 Task: In the sheet Budget Analysis ToolFont size of heading  18 Font style of dataoswald 'Font size of data '9 Alignment of headline & dataAlign center.   Fill color in heading, Red Font color of dataIn the sheet  Attendance Log Templatebook
Action: Mouse moved to (101, 573)
Screenshot: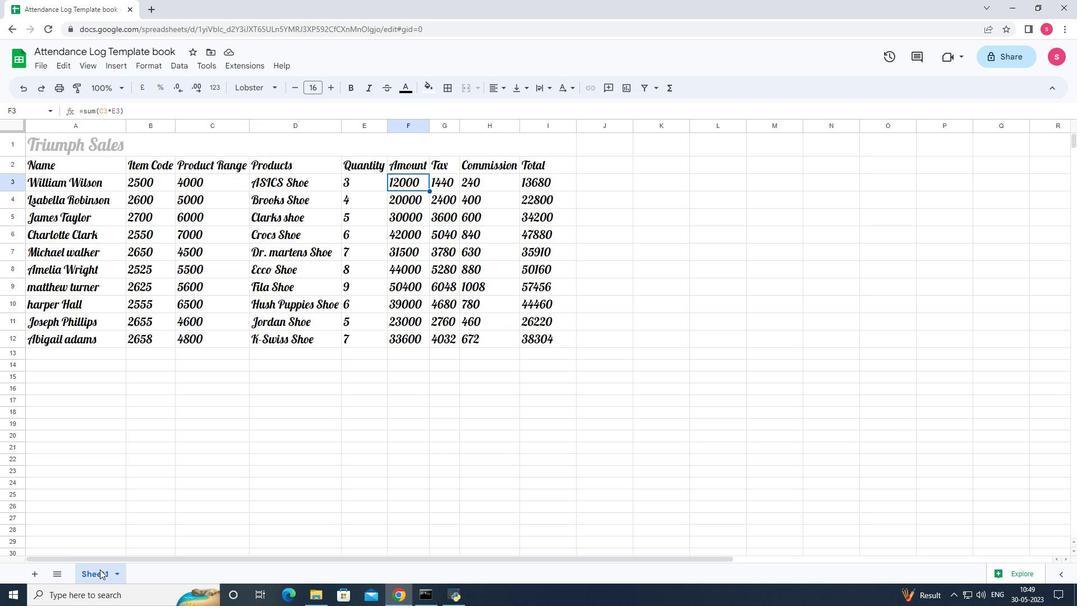 
Action: Mouse pressed left at (101, 573)
Screenshot: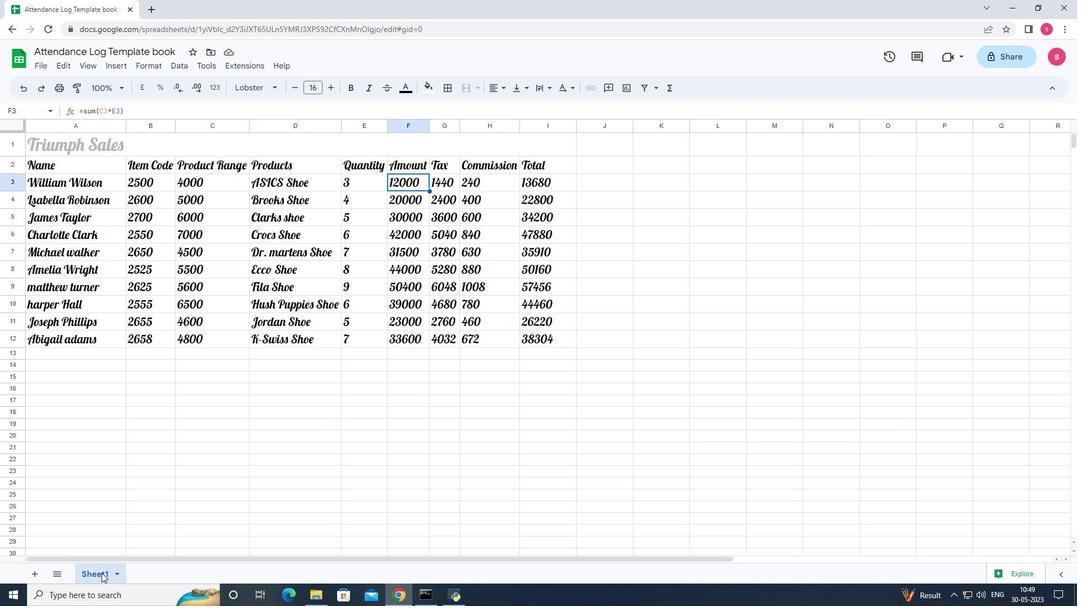 
Action: Mouse pressed left at (101, 573)
Screenshot: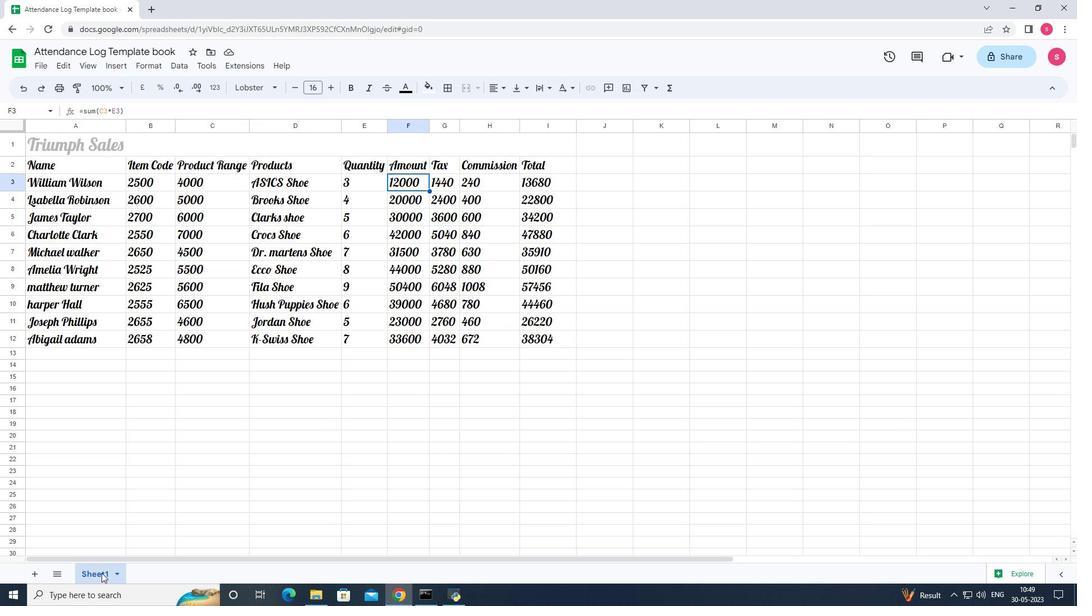 
Action: Key pressed <Key.shift>Budget<Key.space><Key.shift>Analysis<Key.space><Key.shift><Key.shift><Key.shift><Key.shift><Key.shift><Key.shift><Key.shift>Tool<Key.enter>
Screenshot: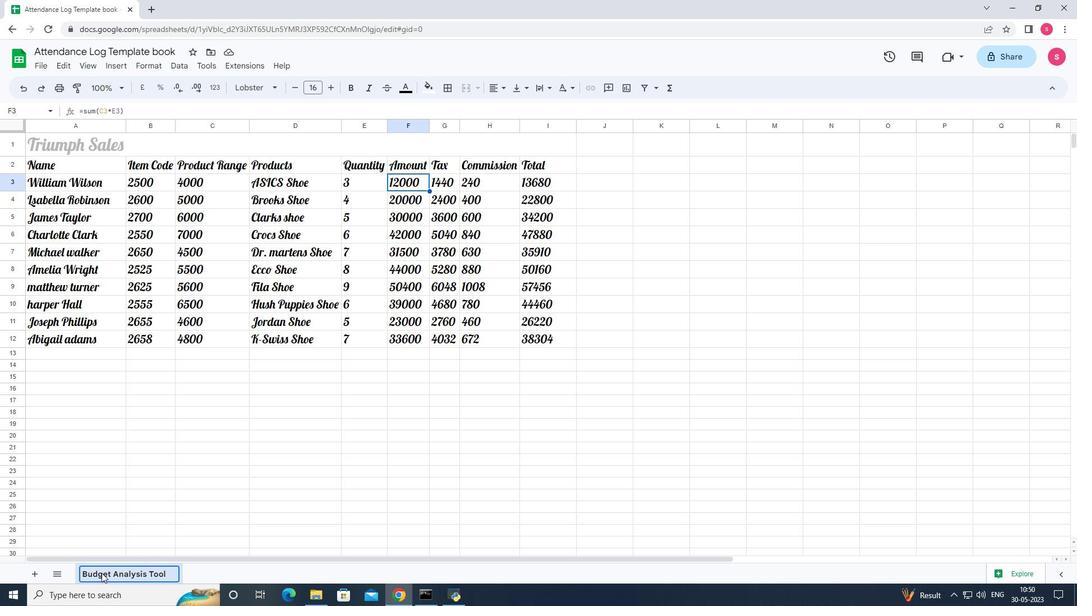 
Action: Mouse moved to (206, 144)
Screenshot: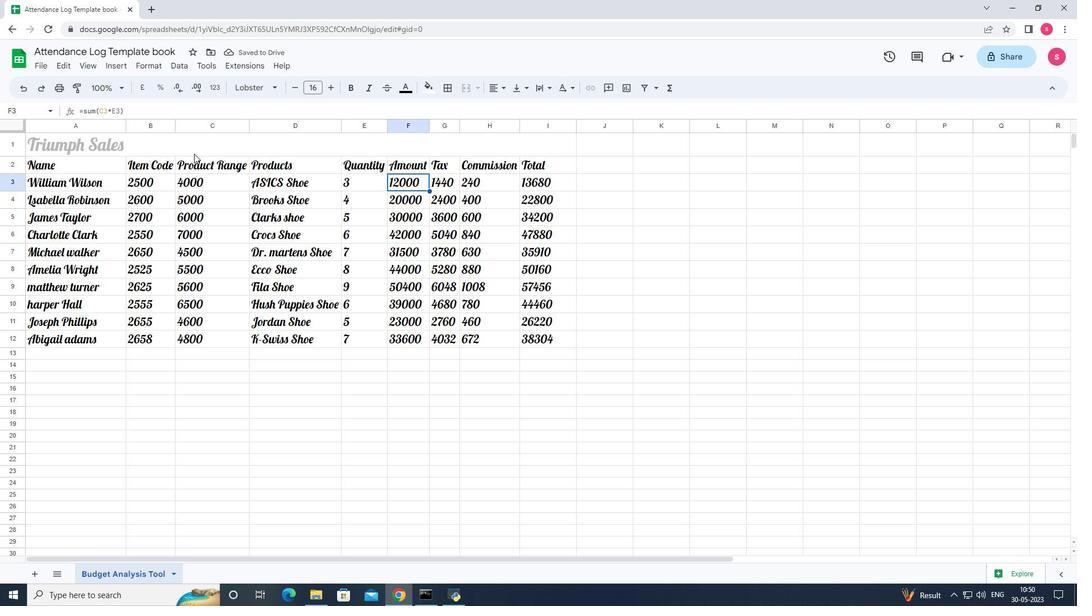 
Action: Mouse pressed left at (206, 144)
Screenshot: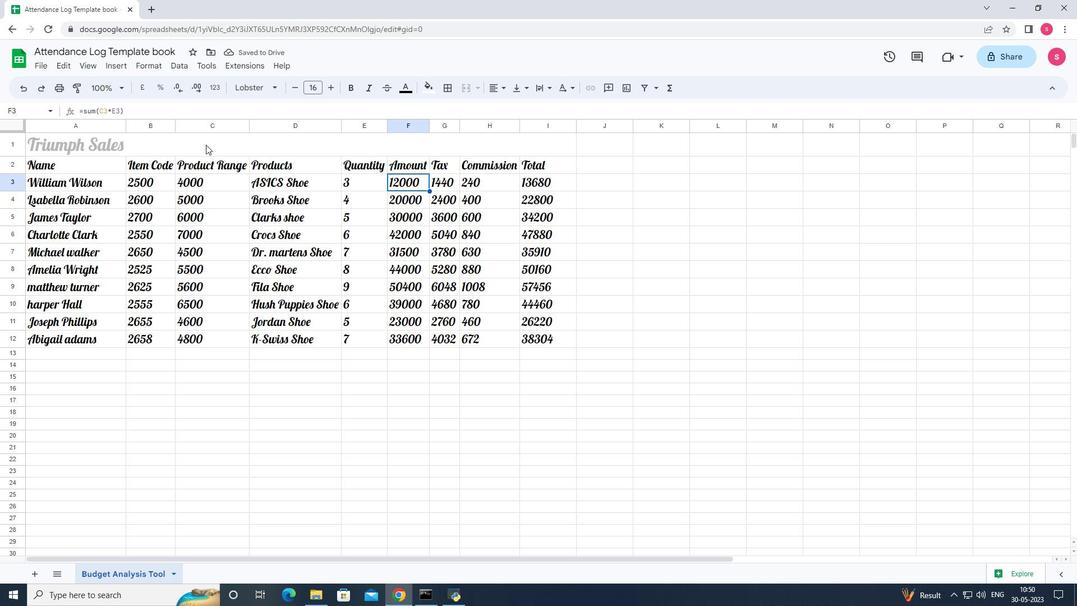 
Action: Mouse moved to (296, 85)
Screenshot: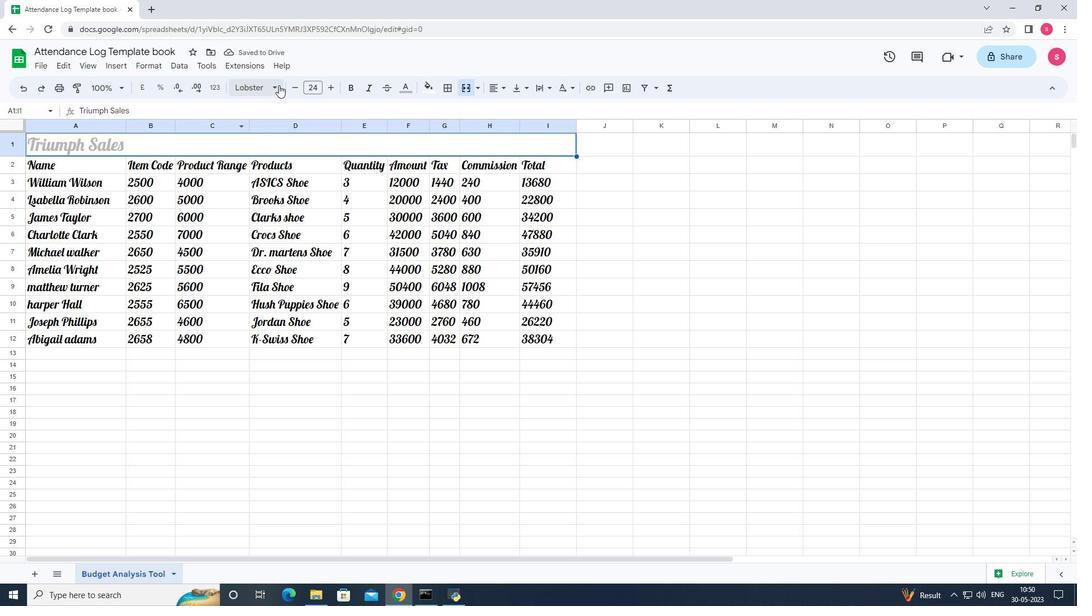 
Action: Mouse pressed left at (296, 85)
Screenshot: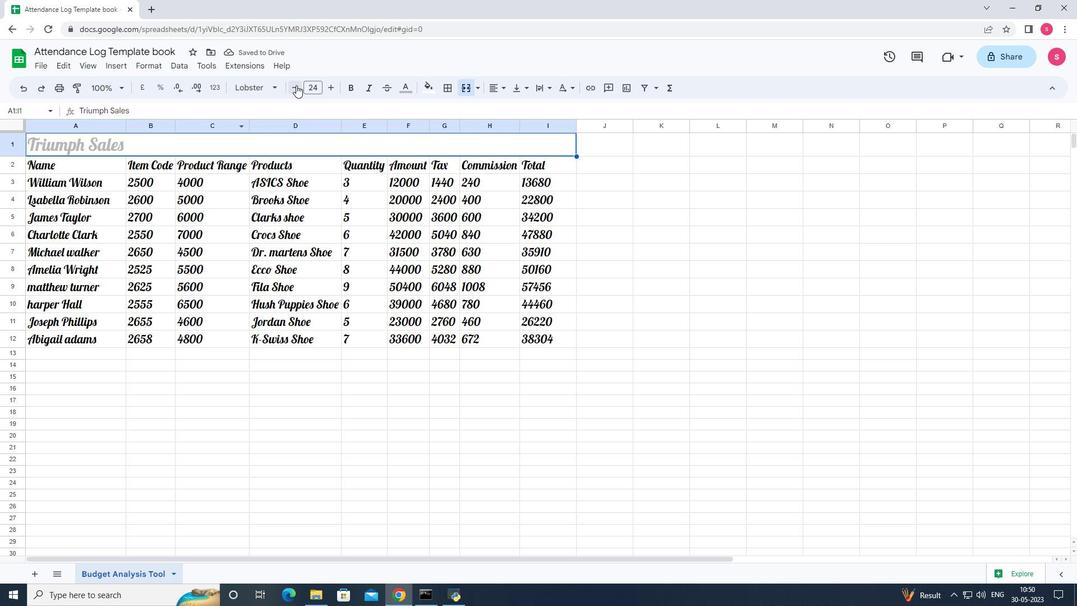 
Action: Mouse pressed left at (296, 85)
Screenshot: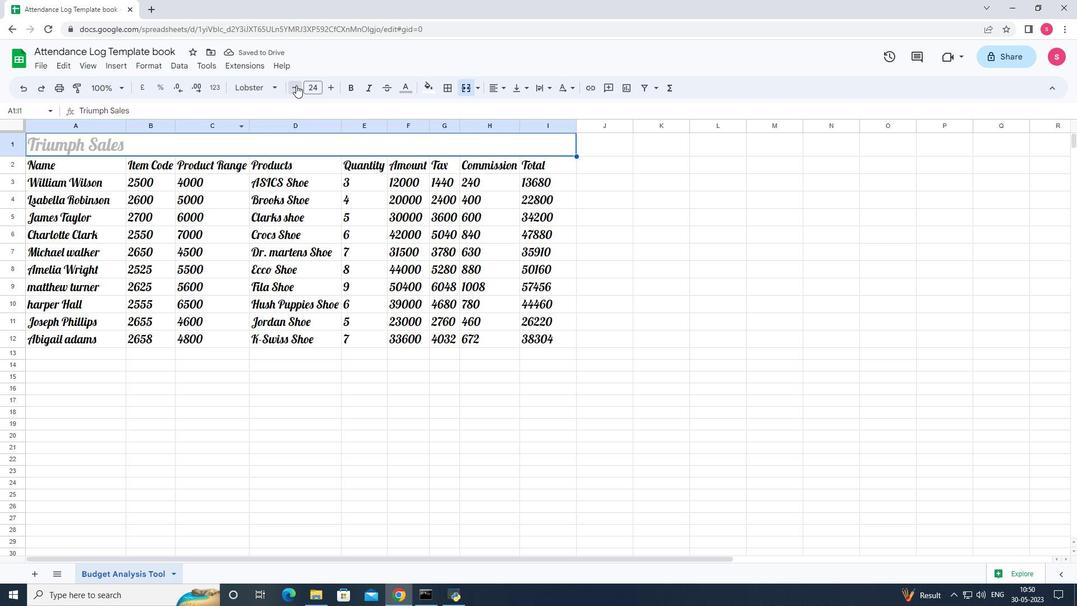
Action: Mouse pressed left at (296, 85)
Screenshot: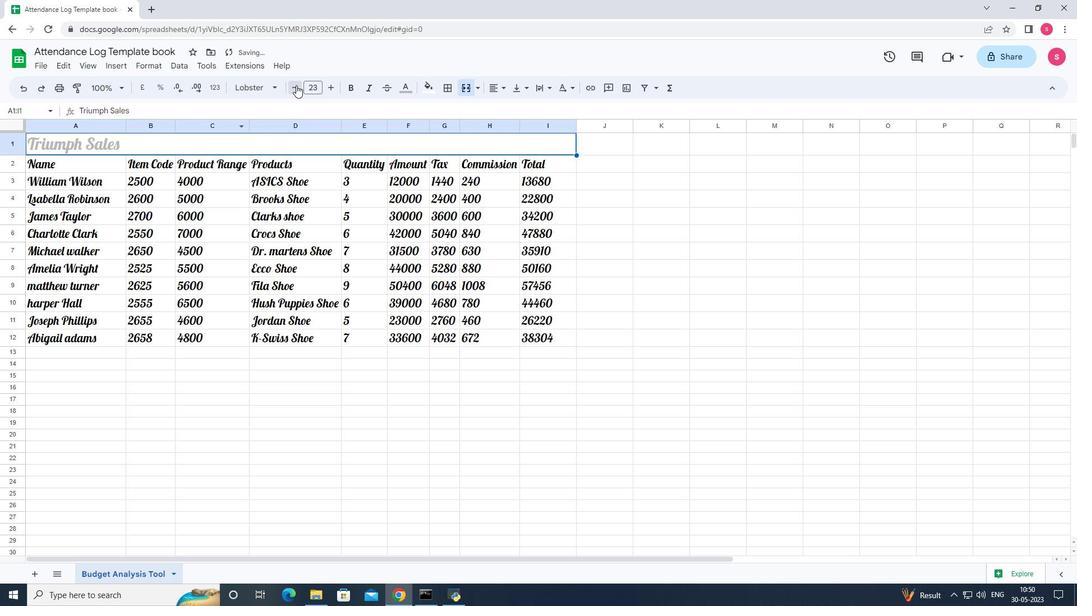 
Action: Mouse pressed left at (296, 85)
Screenshot: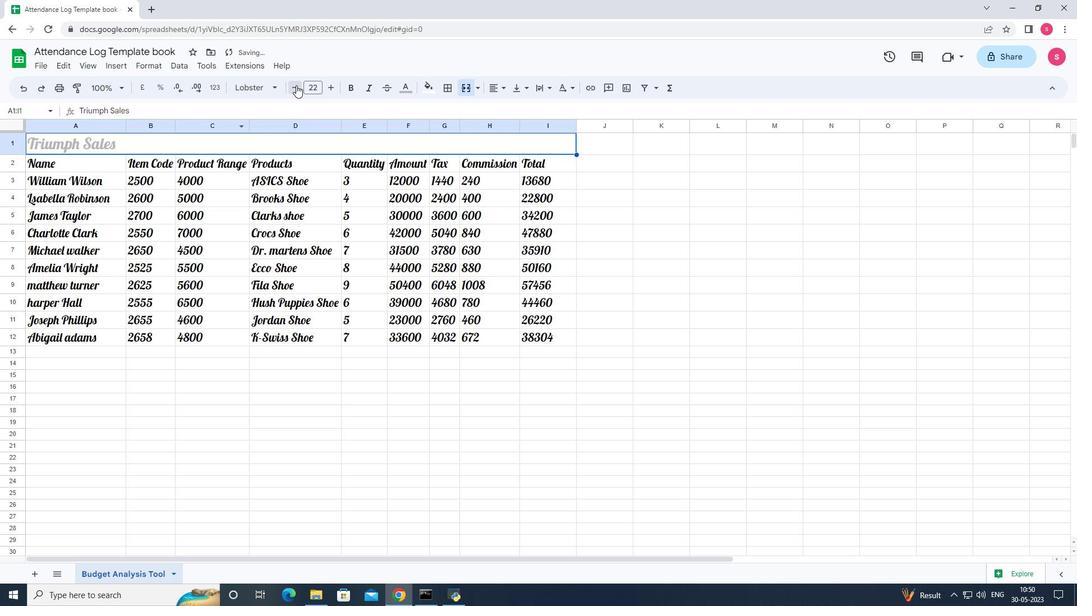 
Action: Mouse pressed left at (296, 85)
Screenshot: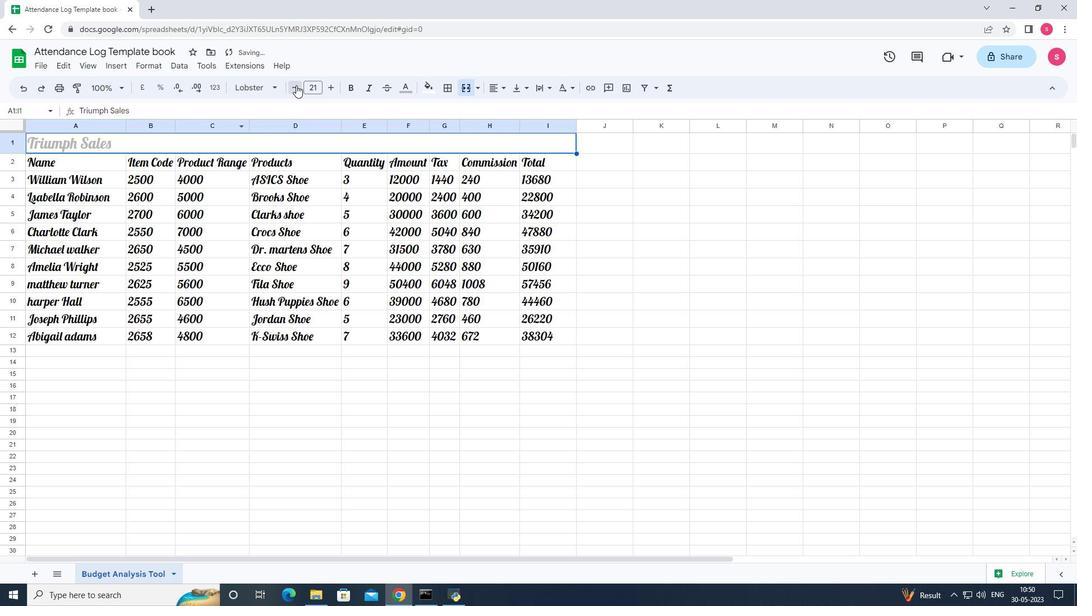 
Action: Mouse pressed left at (296, 85)
Screenshot: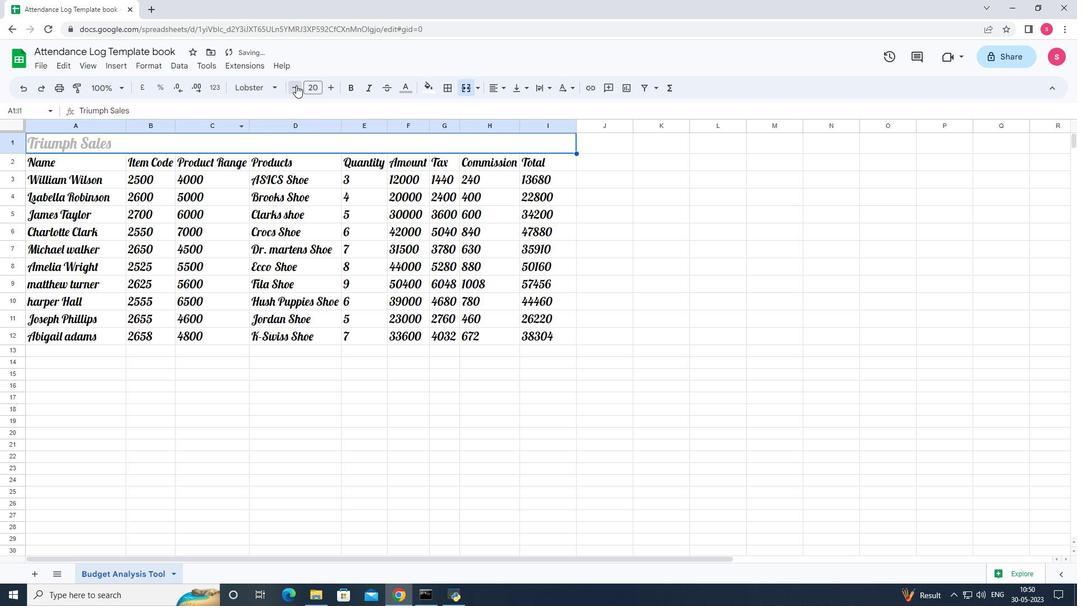 
Action: Mouse moved to (69, 162)
Screenshot: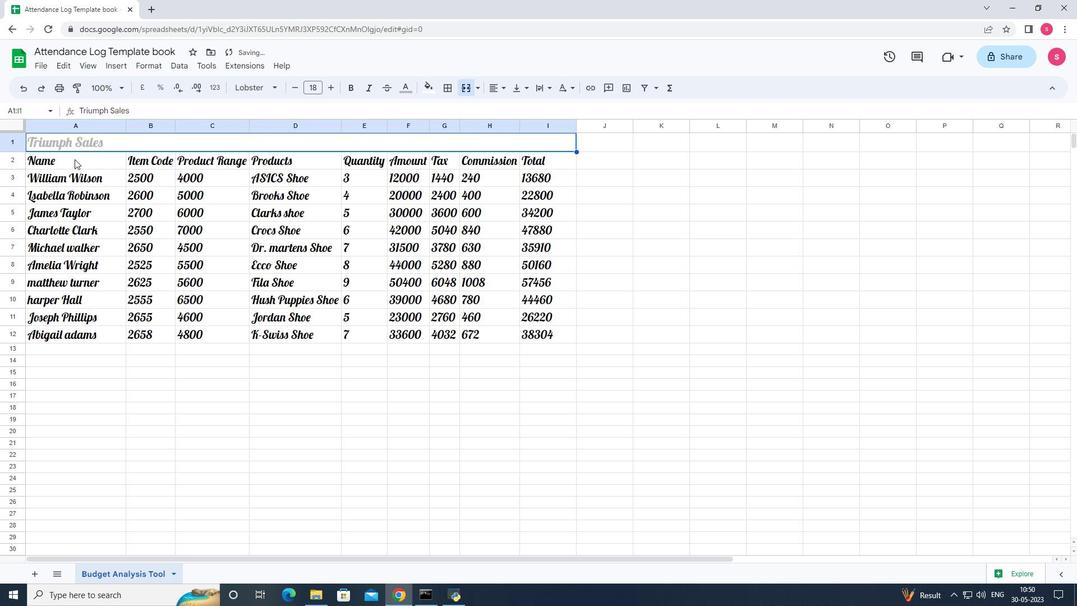 
Action: Mouse pressed left at (69, 162)
Screenshot: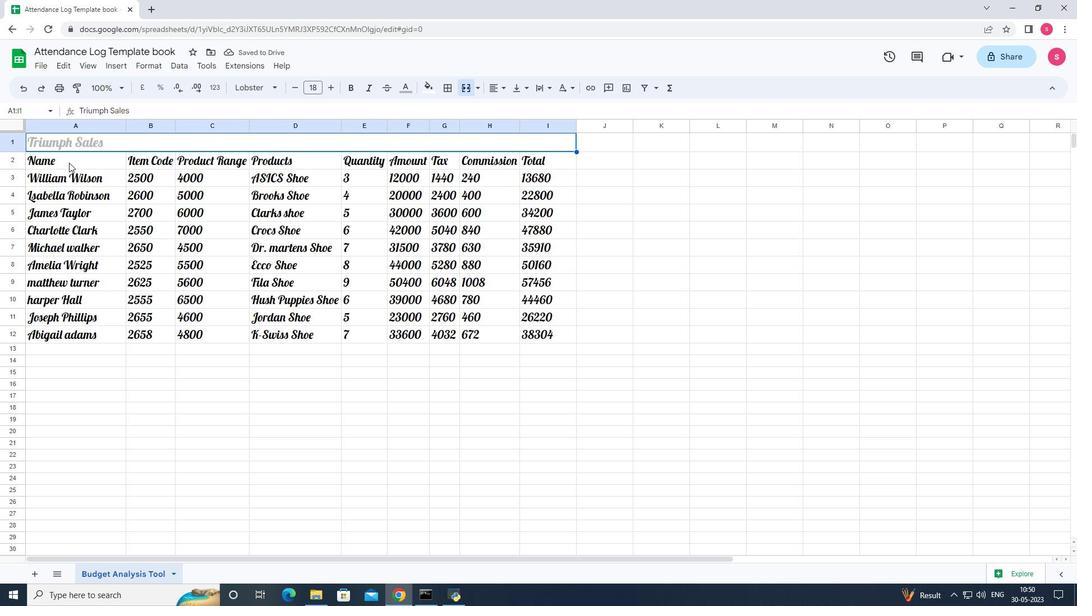 
Action: Mouse moved to (274, 88)
Screenshot: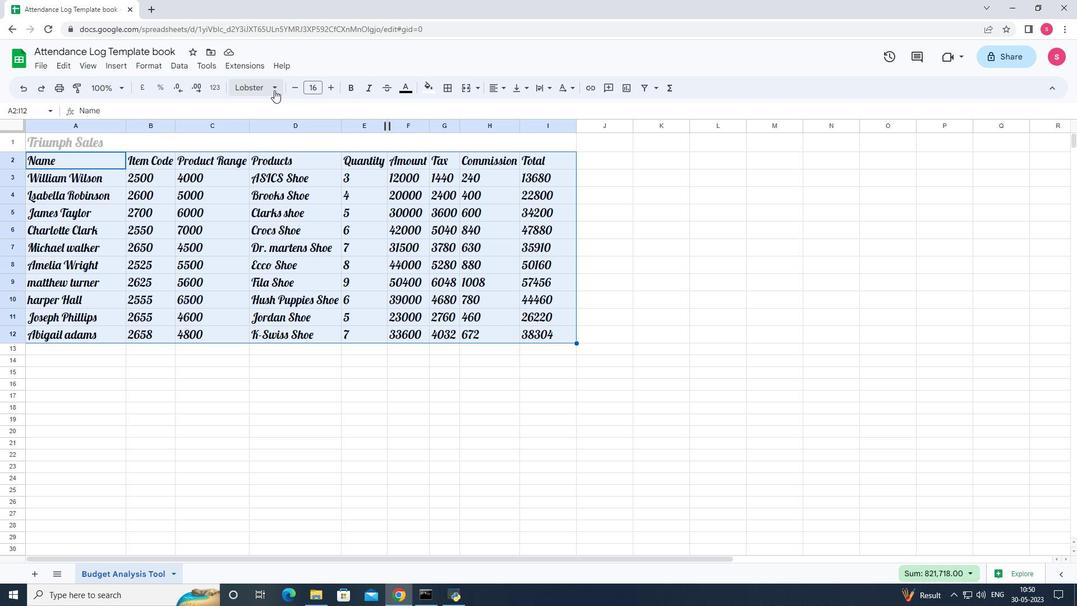 
Action: Mouse pressed left at (274, 88)
Screenshot: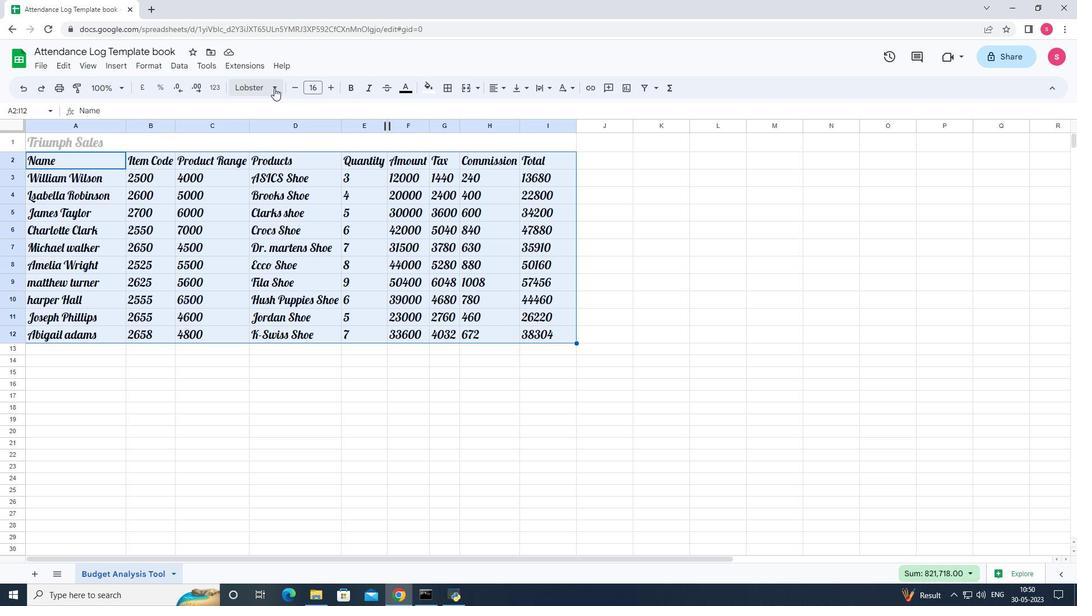 
Action: Mouse moved to (290, 321)
Screenshot: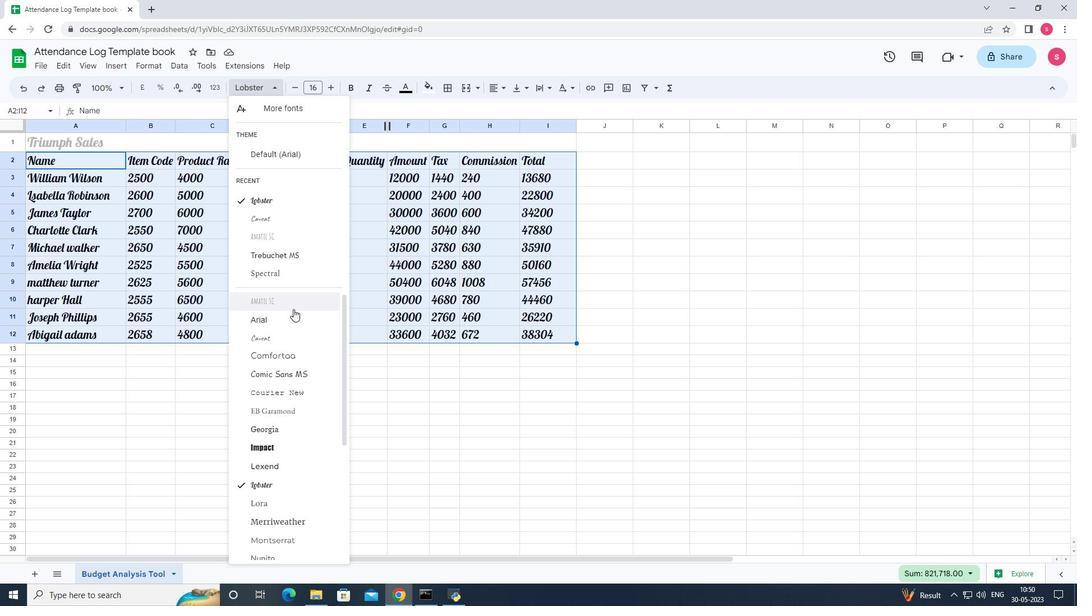 
Action: Mouse scrolled (290, 321) with delta (0, 0)
Screenshot: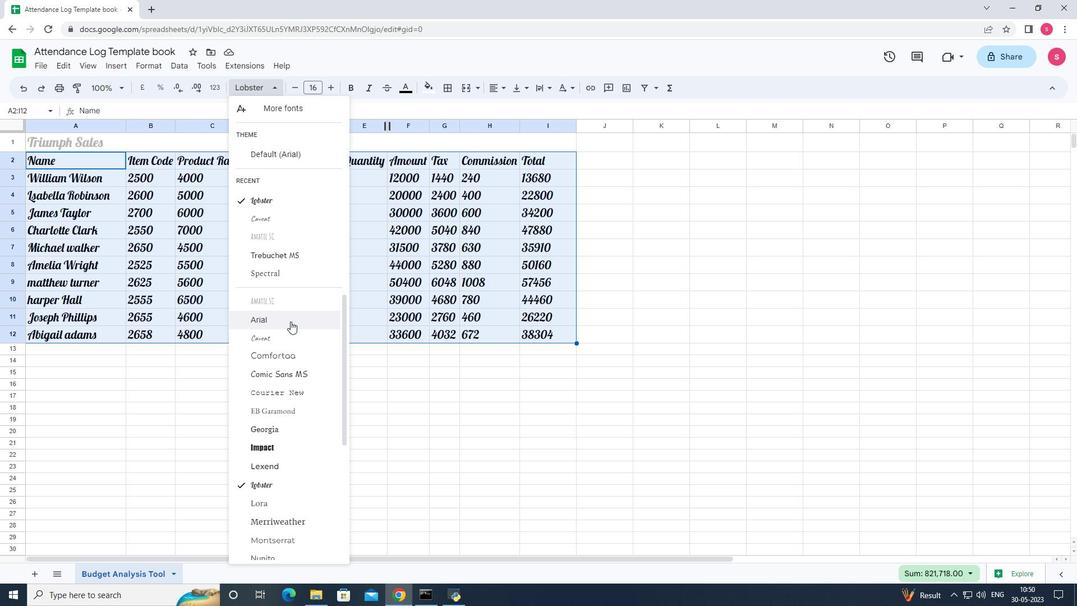 
Action: Mouse moved to (290, 325)
Screenshot: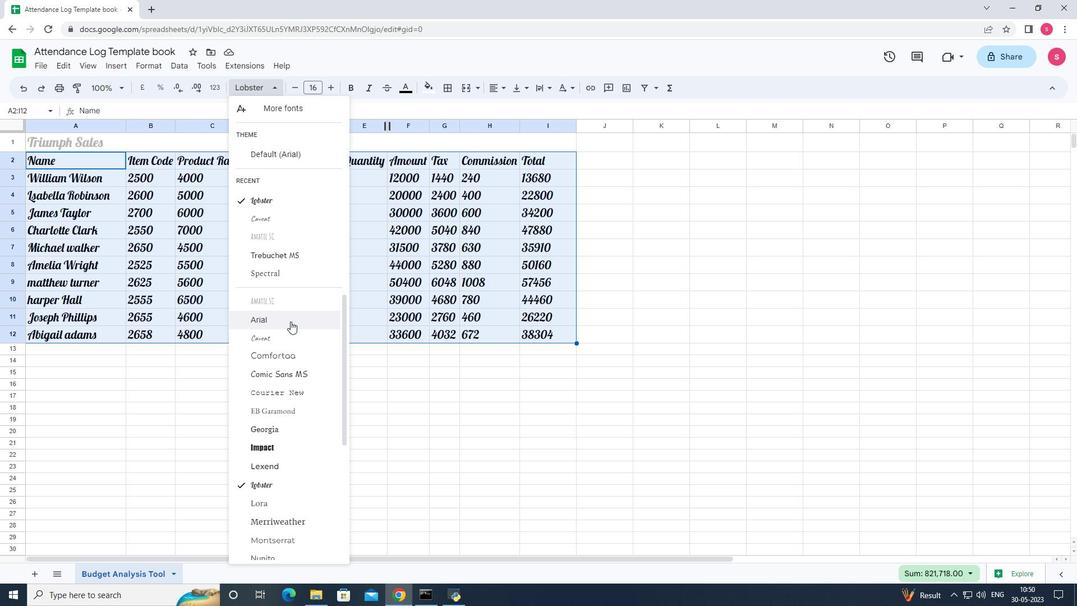 
Action: Mouse scrolled (290, 325) with delta (0, 0)
Screenshot: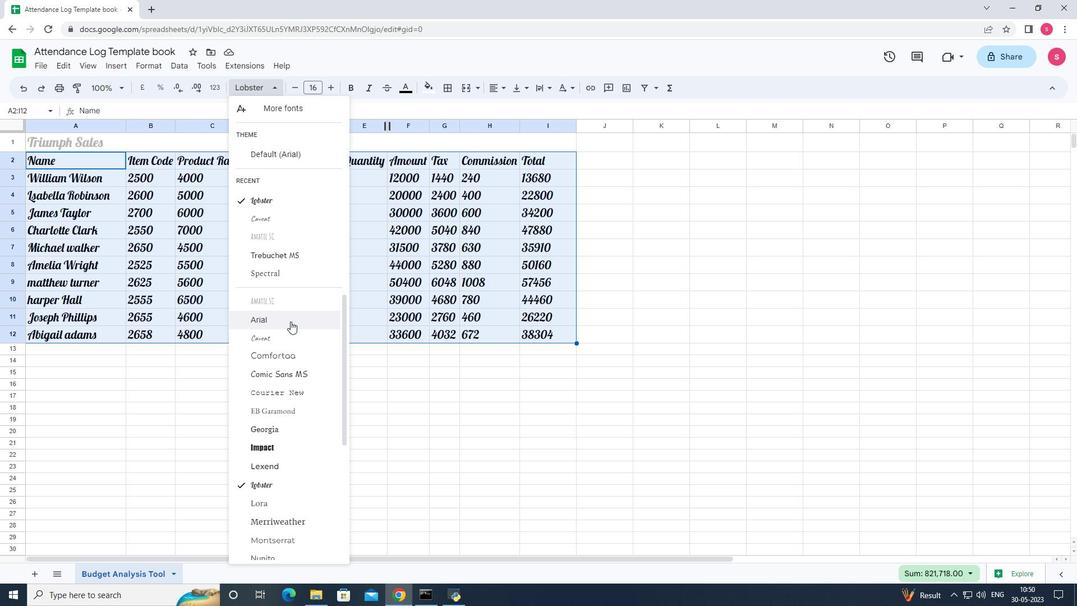 
Action: Mouse scrolled (290, 325) with delta (0, 0)
Screenshot: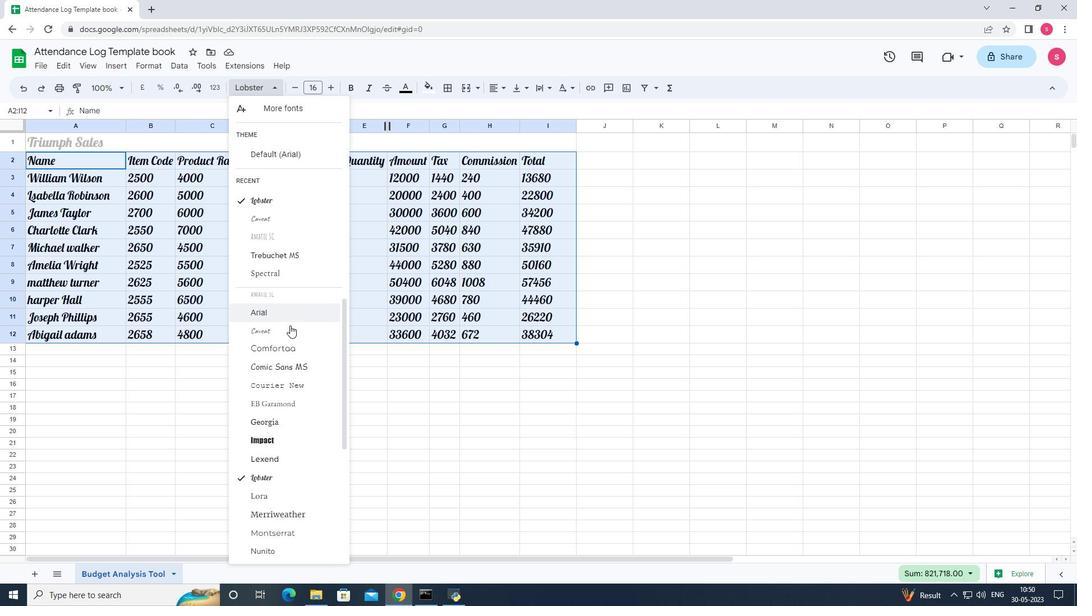 
Action: Mouse scrolled (290, 325) with delta (0, 0)
Screenshot: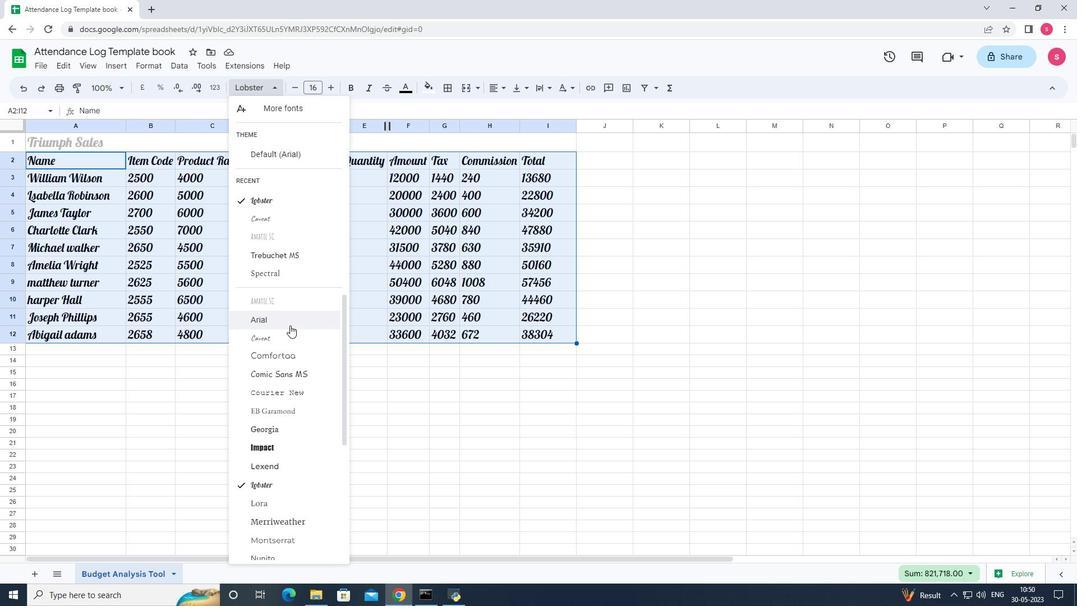 
Action: Mouse scrolled (290, 325) with delta (0, 0)
Screenshot: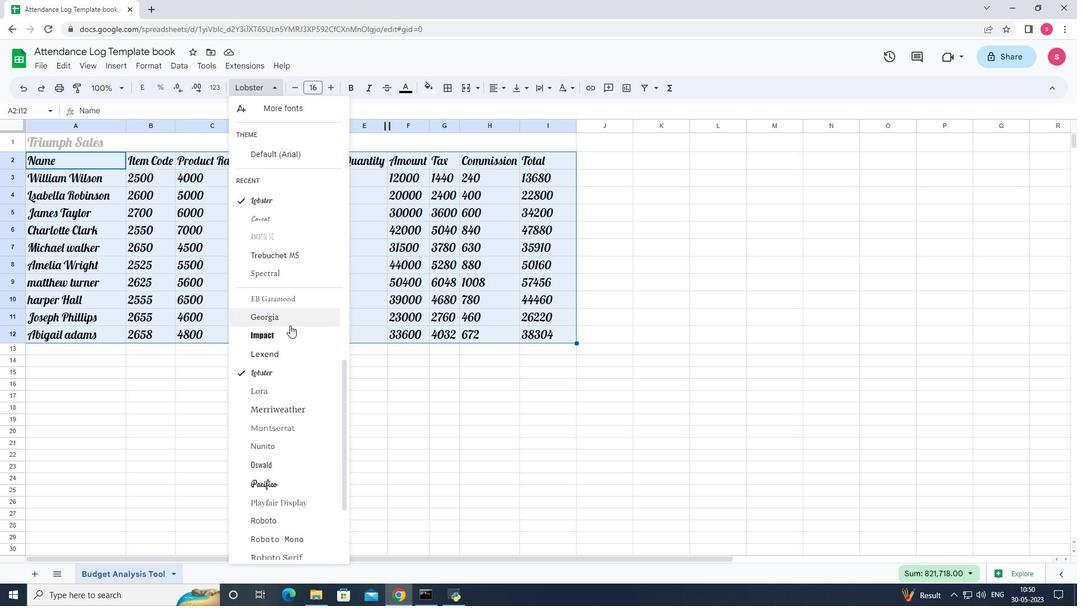 
Action: Mouse scrolled (290, 325) with delta (0, 0)
Screenshot: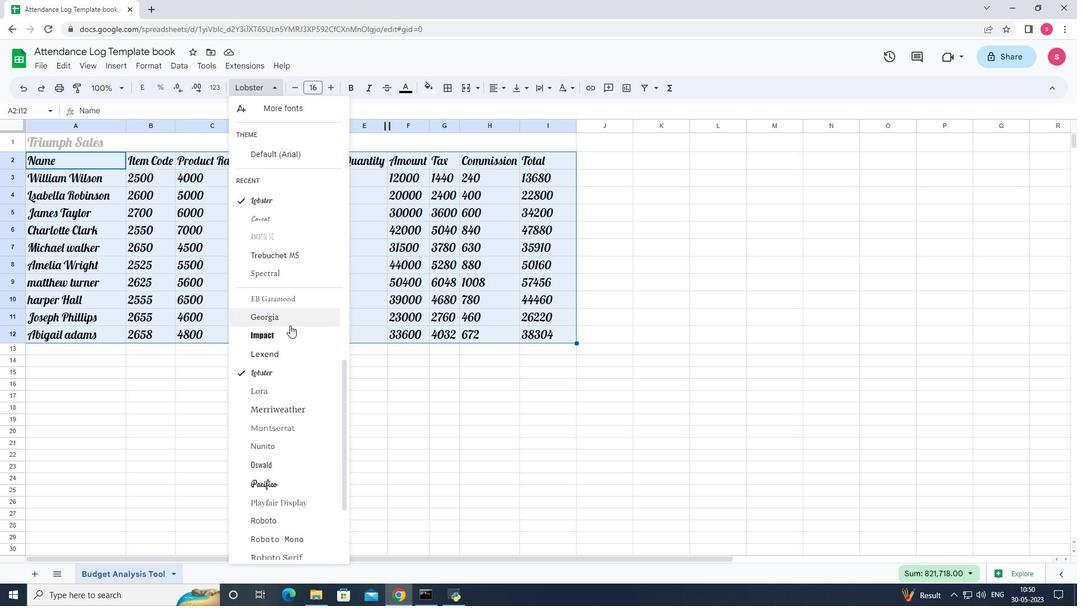 
Action: Mouse scrolled (290, 325) with delta (0, 0)
Screenshot: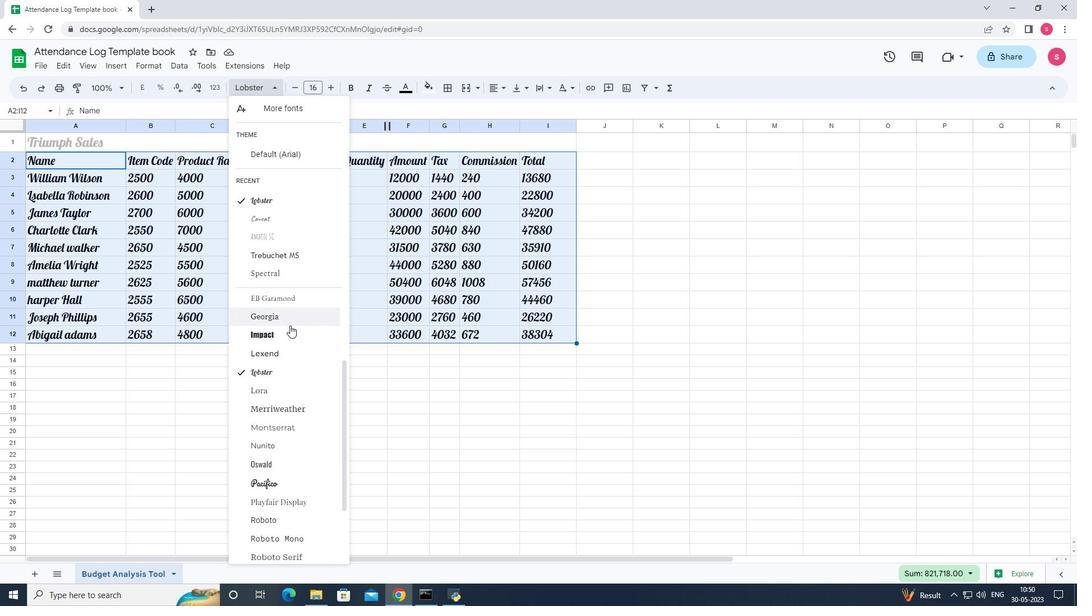 
Action: Mouse scrolled (290, 326) with delta (0, 0)
Screenshot: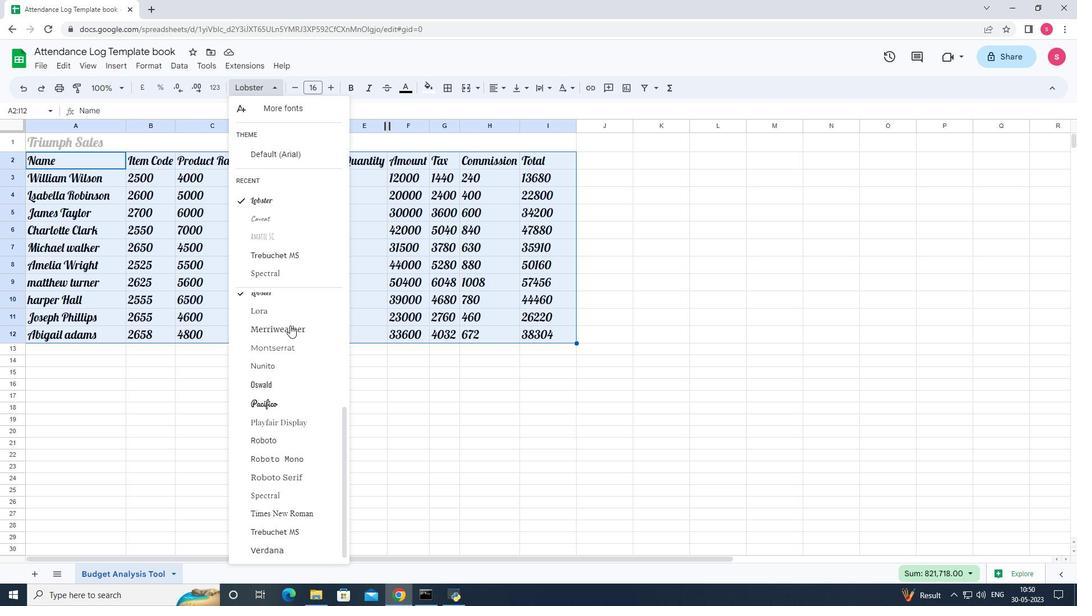 
Action: Mouse scrolled (290, 325) with delta (0, 0)
Screenshot: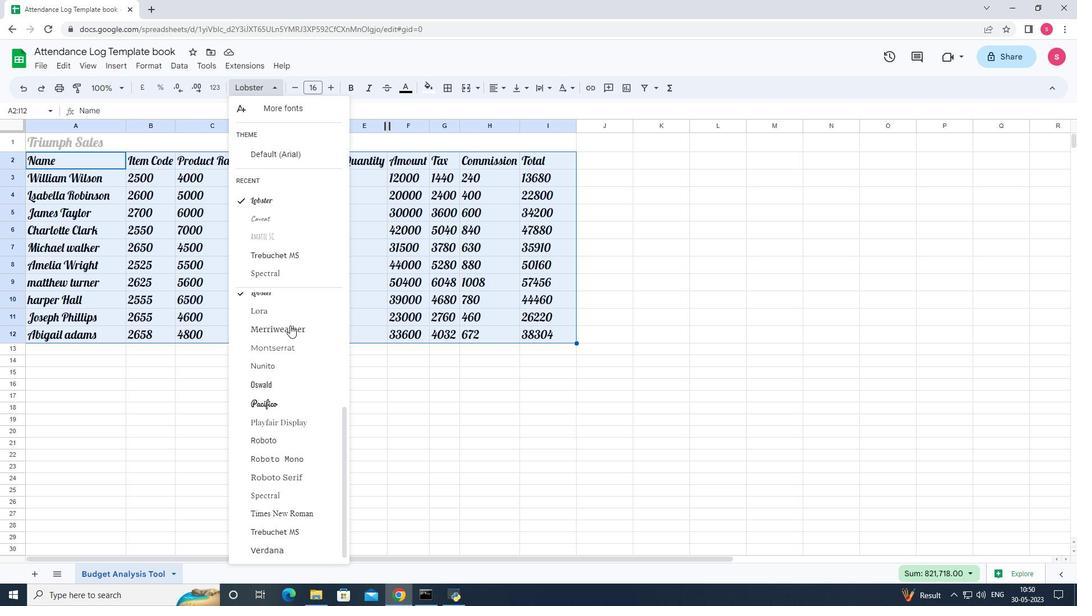 
Action: Mouse scrolled (290, 325) with delta (0, 0)
Screenshot: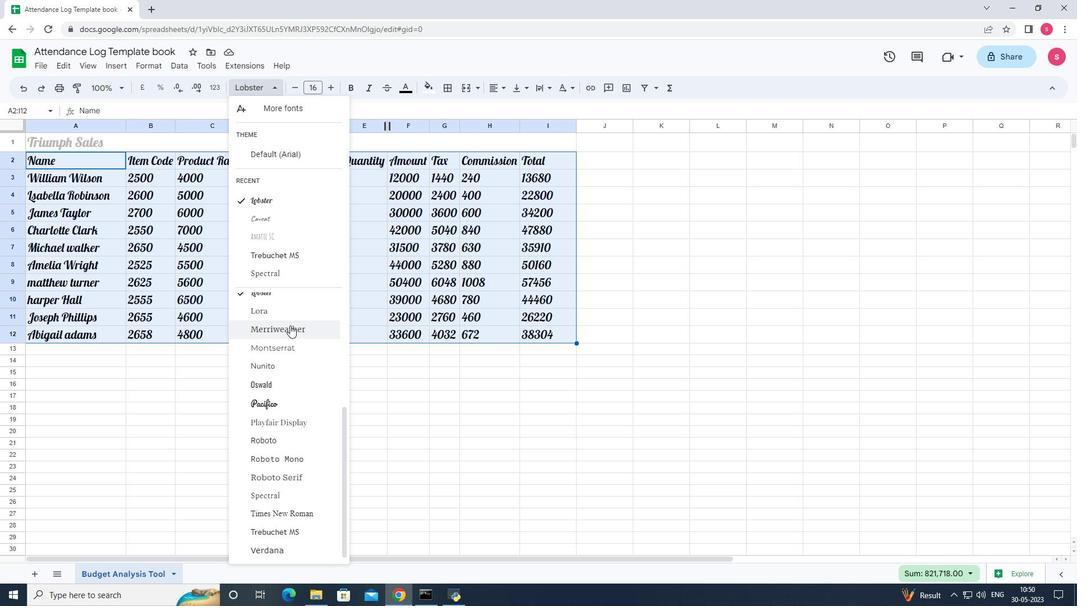 
Action: Mouse scrolled (290, 325) with delta (0, 0)
Screenshot: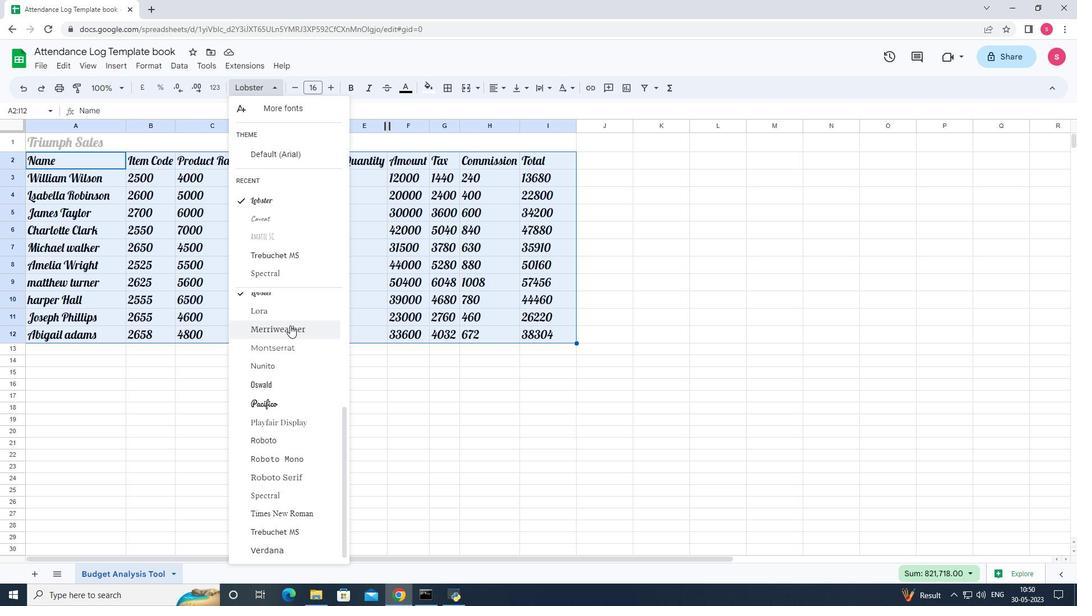 
Action: Mouse scrolled (290, 325) with delta (0, 0)
Screenshot: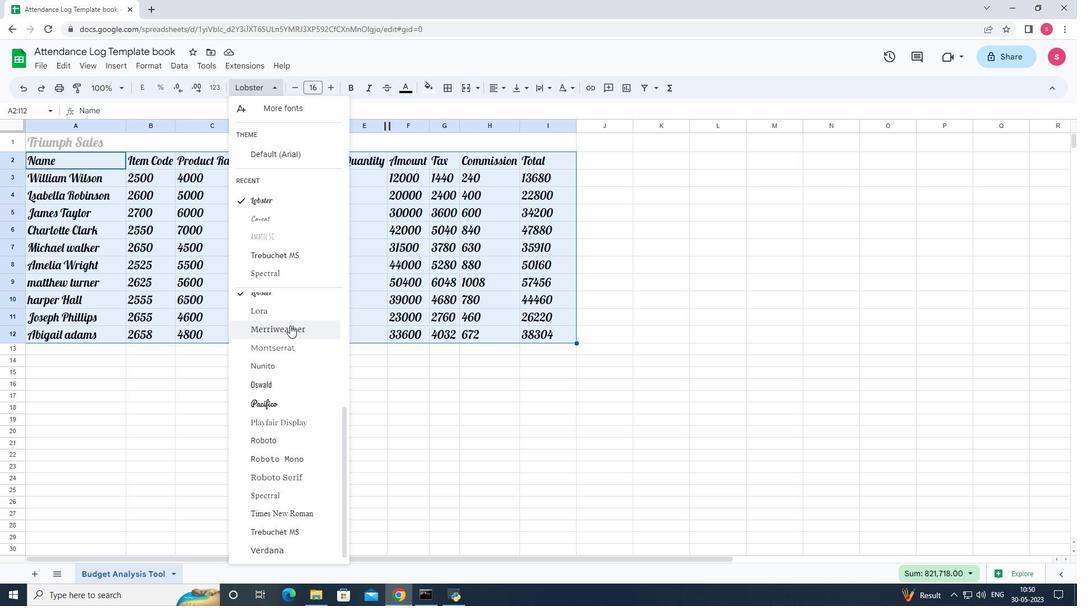 
Action: Mouse moved to (286, 297)
Screenshot: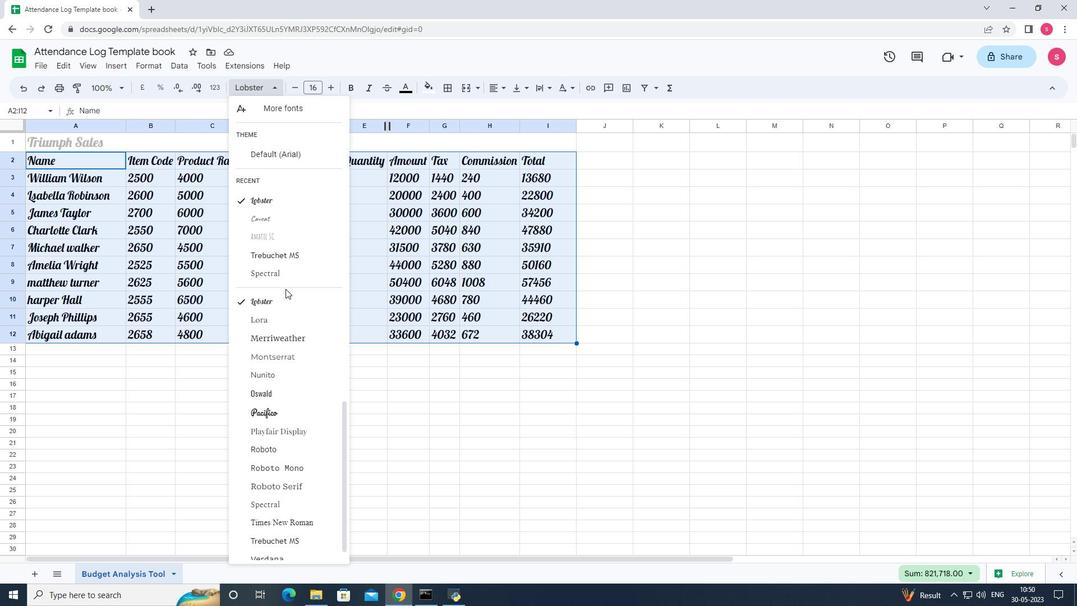 
Action: Mouse scrolled (286, 296) with delta (0, 0)
Screenshot: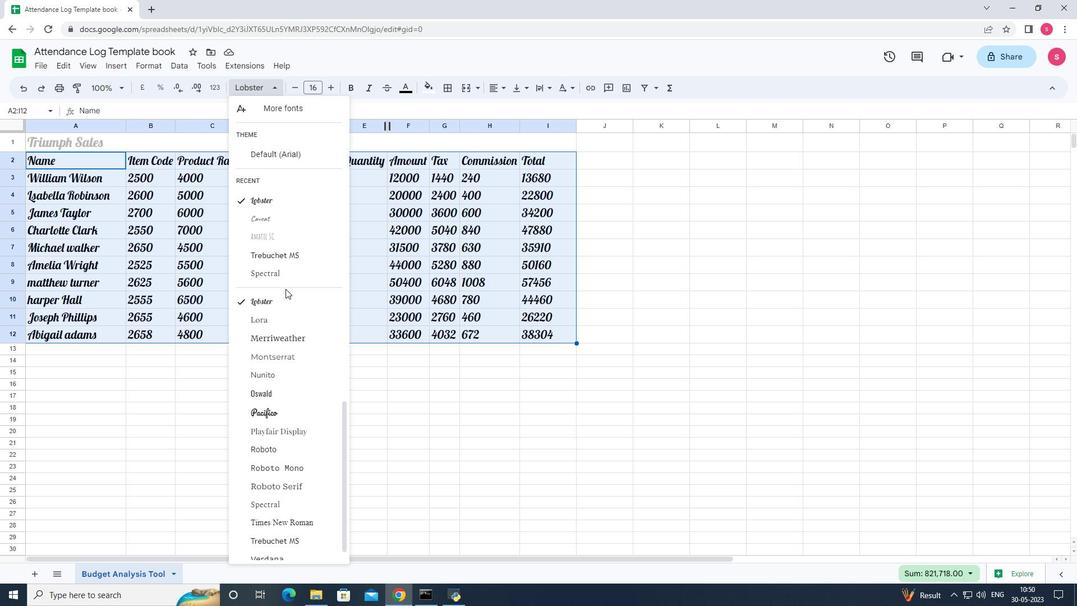 
Action: Mouse moved to (289, 348)
Screenshot: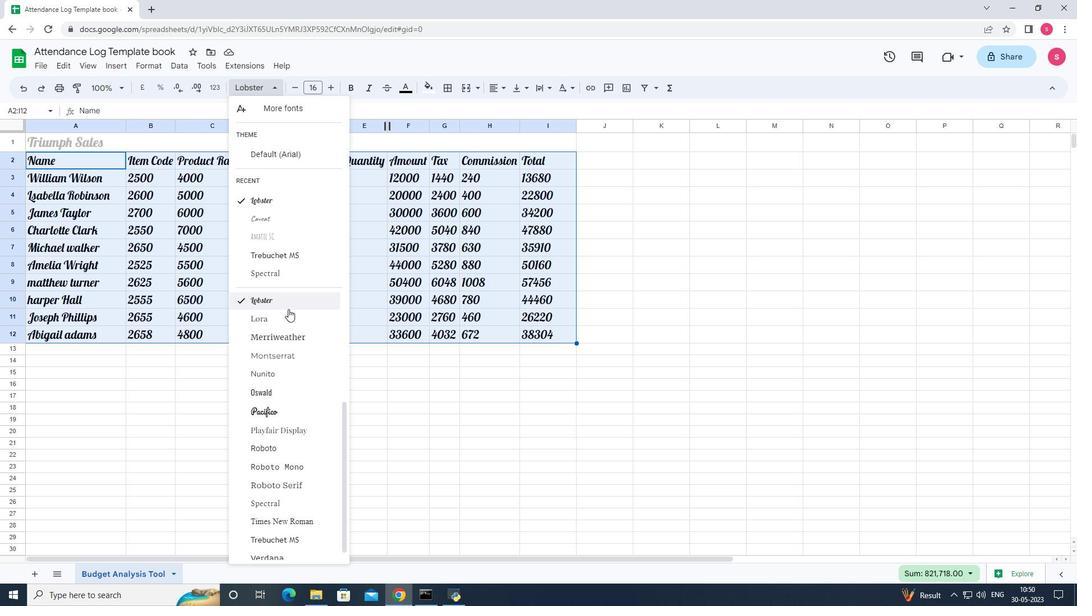 
Action: Mouse scrolled (289, 344) with delta (0, 0)
Screenshot: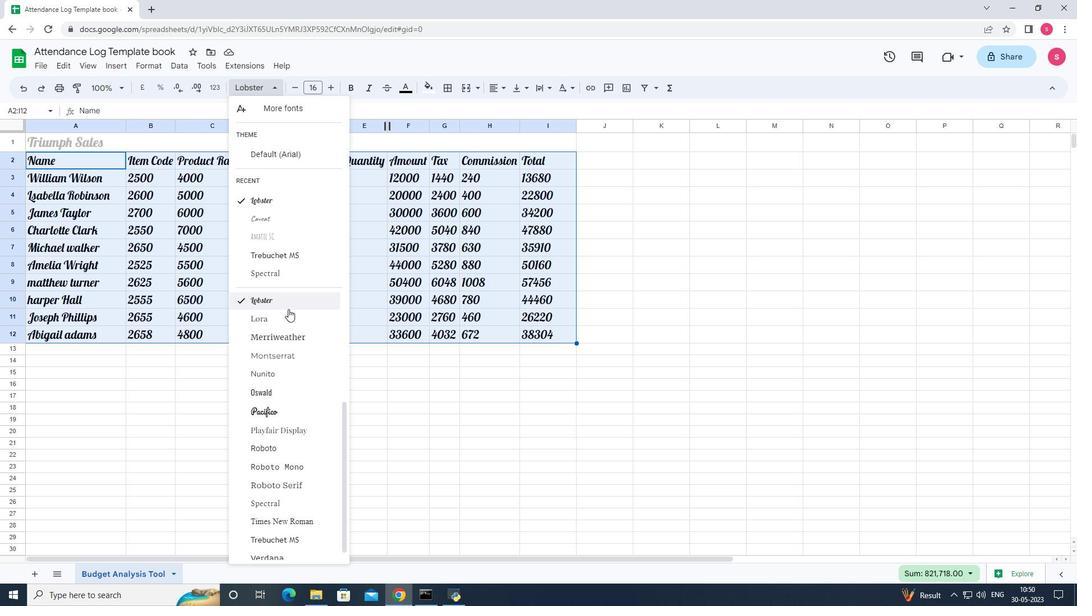 
Action: Mouse moved to (289, 348)
Screenshot: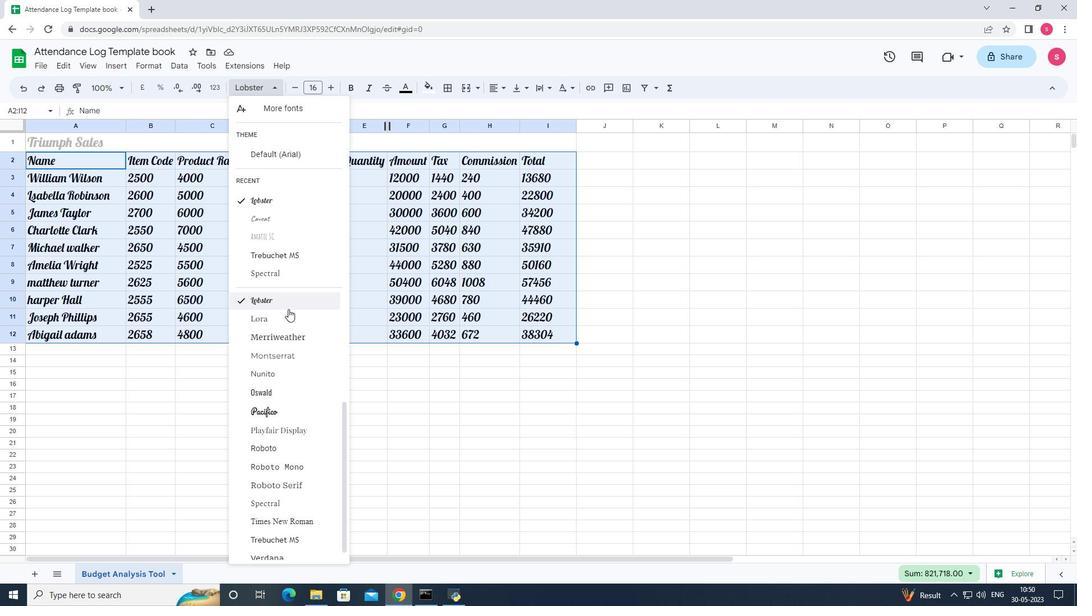 
Action: Mouse scrolled (289, 348) with delta (0, 0)
Screenshot: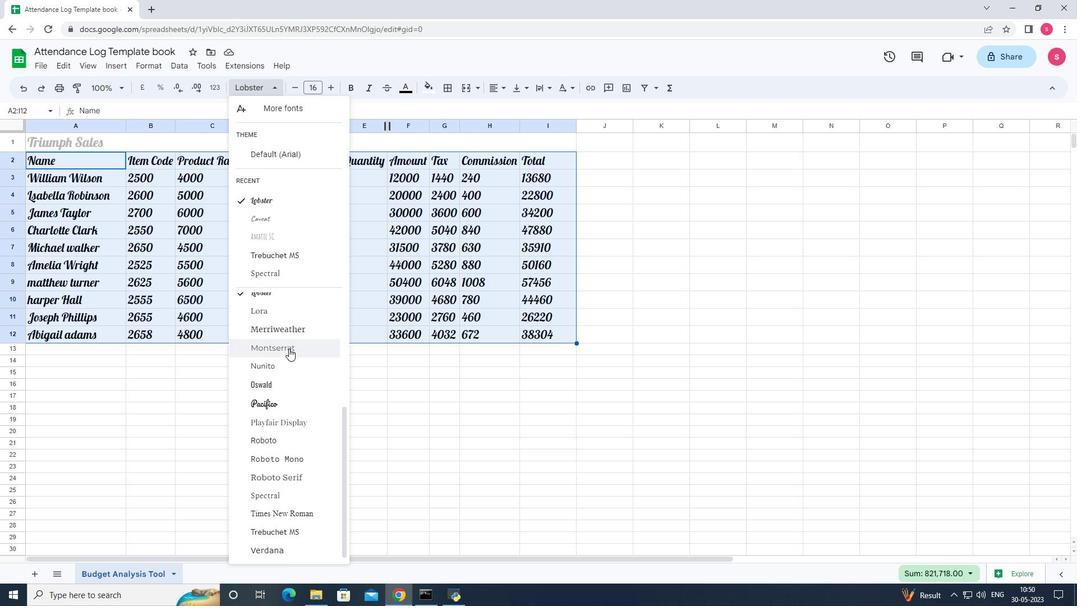 
Action: Mouse scrolled (289, 348) with delta (0, 0)
Screenshot: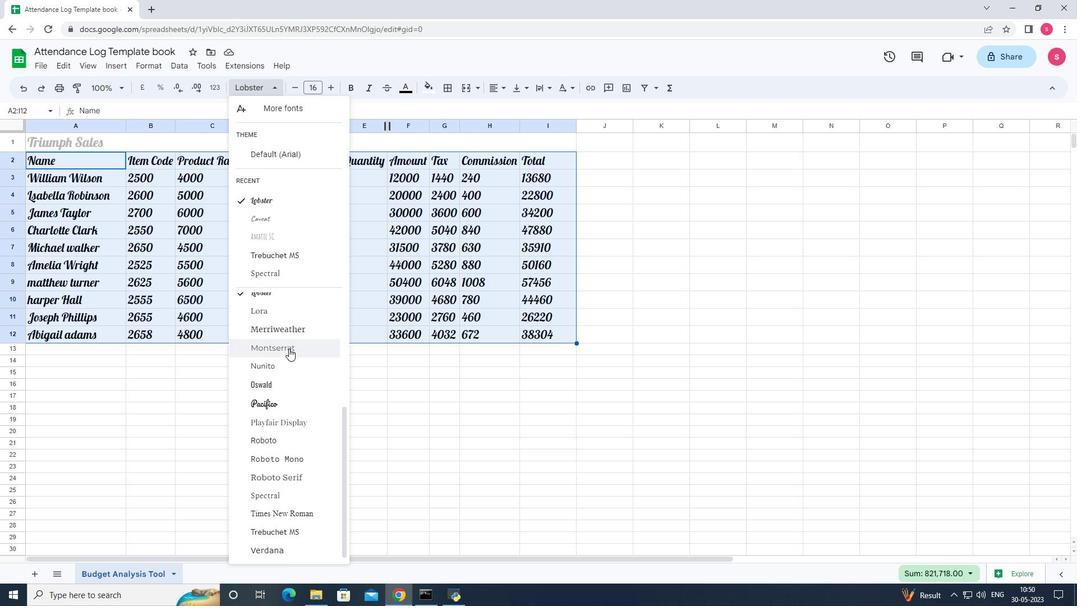 
Action: Mouse scrolled (289, 348) with delta (0, 0)
Screenshot: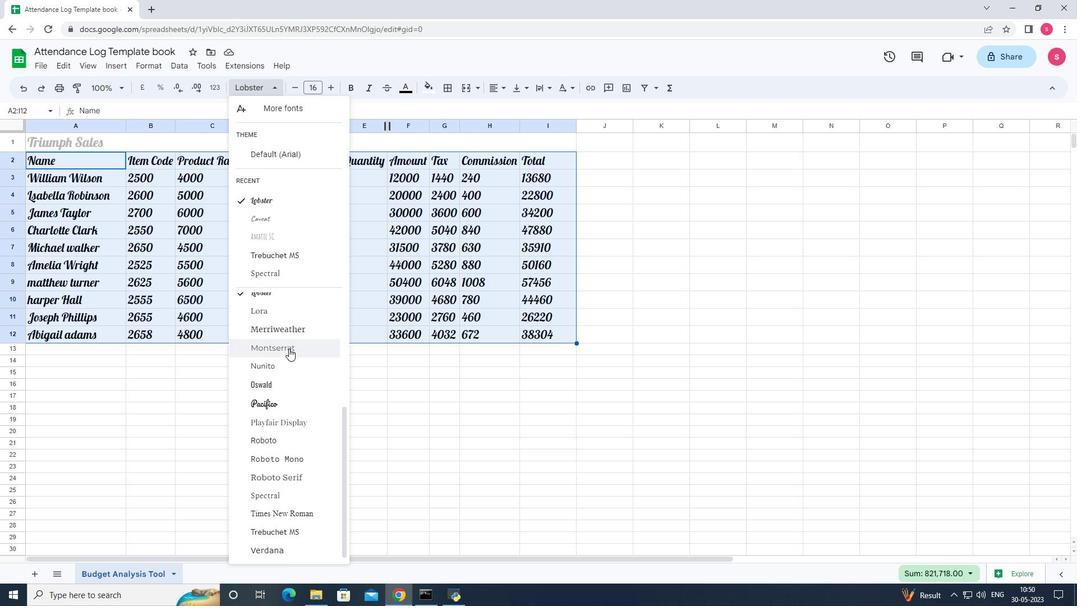 
Action: Mouse moved to (276, 537)
Screenshot: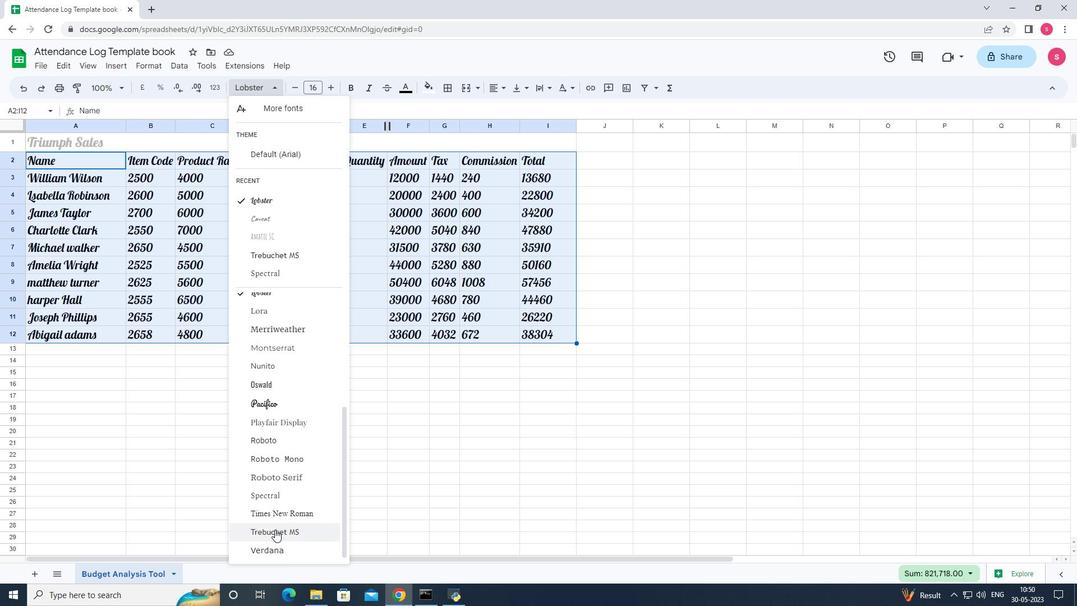 
Action: Mouse scrolled (276, 536) with delta (0, 0)
Screenshot: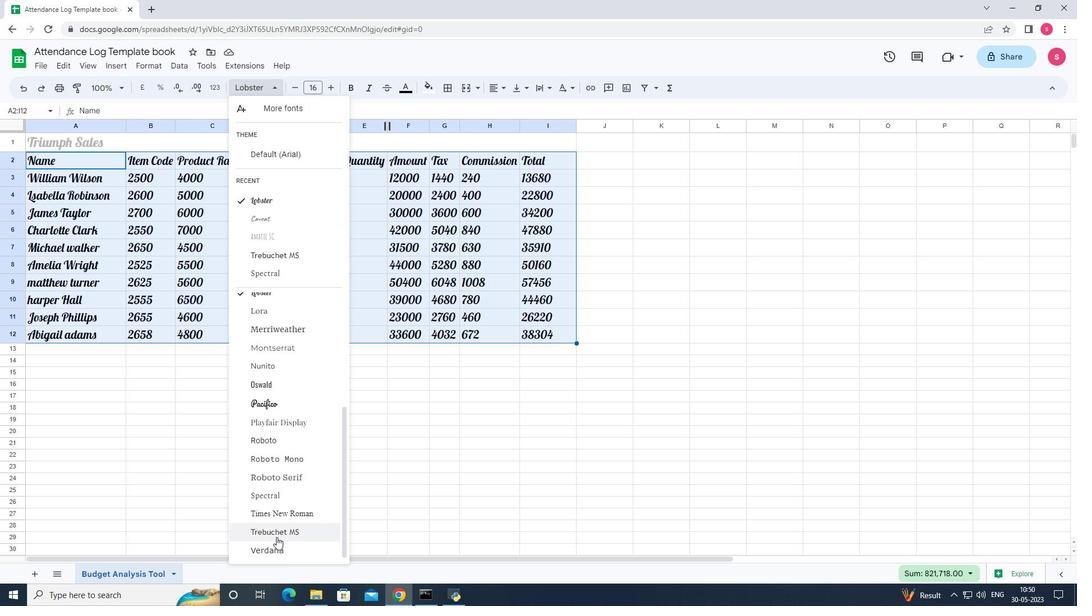 
Action: Mouse scrolled (276, 537) with delta (0, 0)
Screenshot: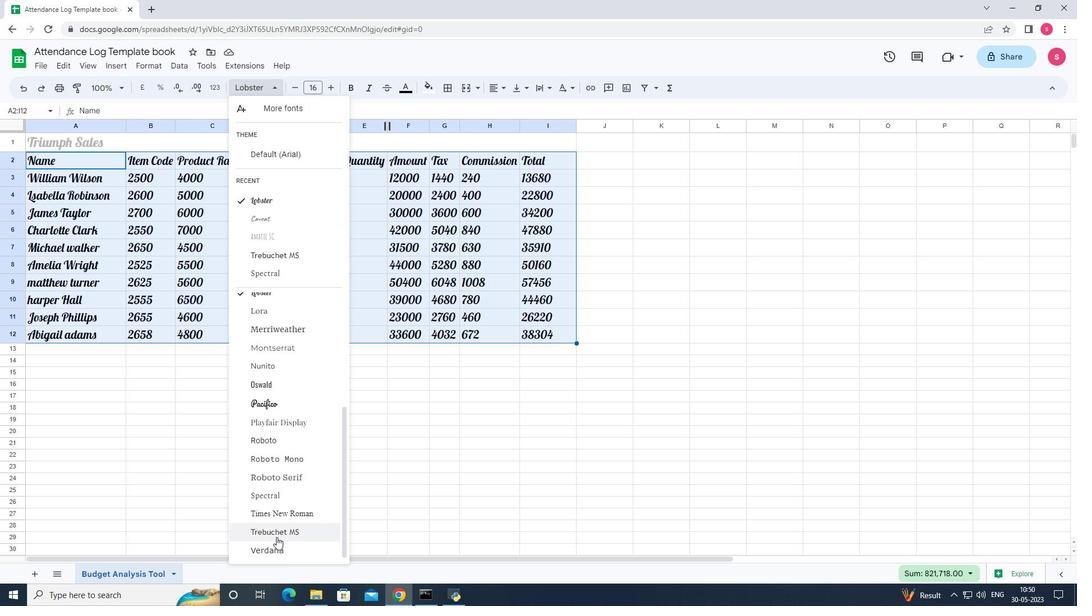 
Action: Mouse moved to (278, 533)
Screenshot: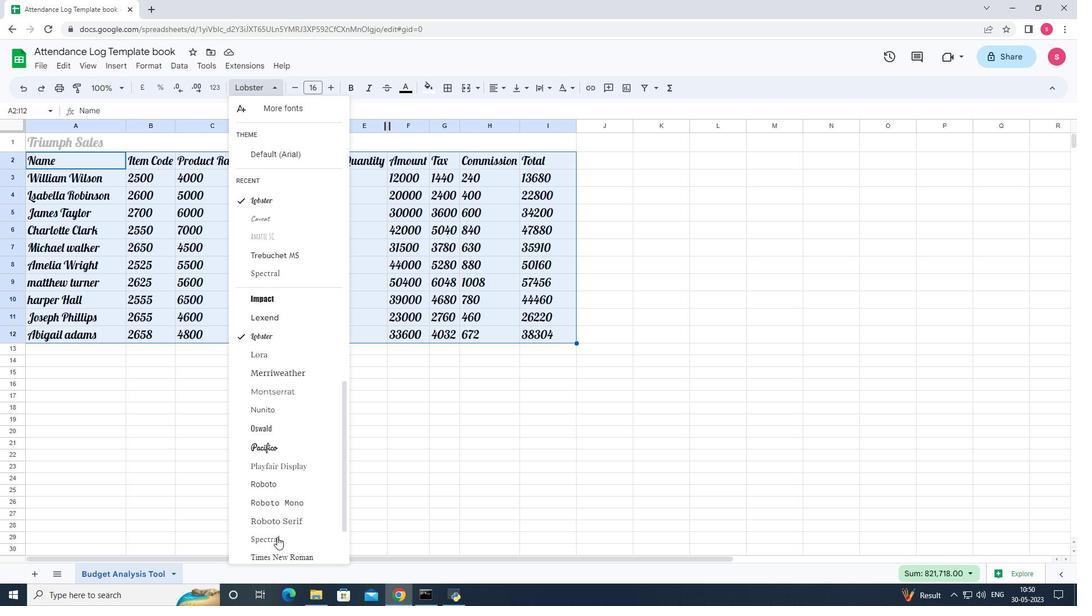 
Action: Mouse scrolled (277, 536) with delta (0, 0)
Screenshot: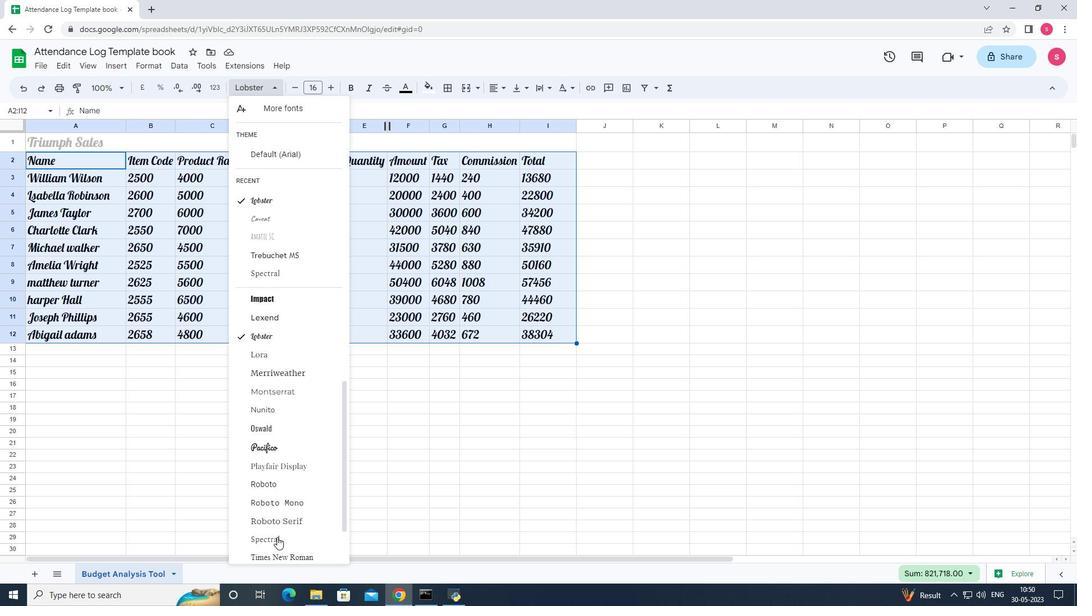 
Action: Mouse scrolled (278, 534) with delta (0, 0)
Screenshot: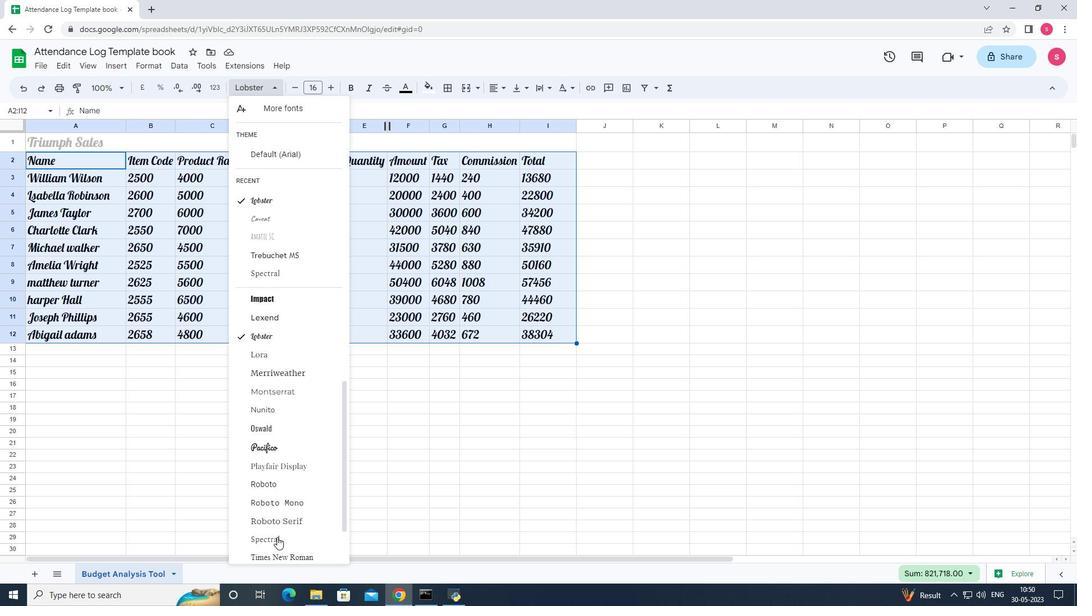 
Action: Mouse scrolled (278, 533) with delta (0, 0)
Screenshot: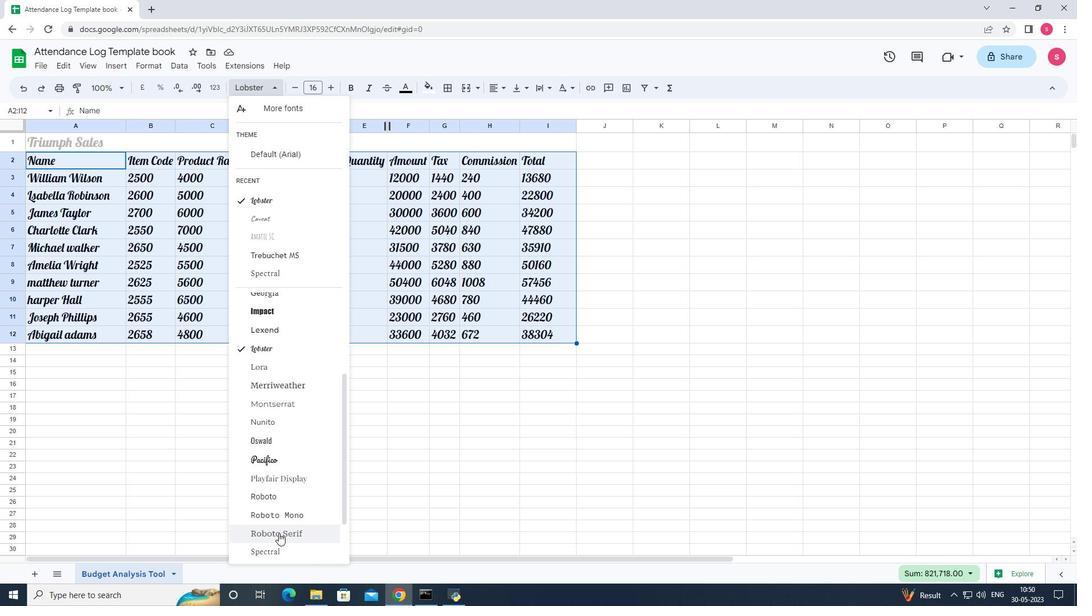 
Action: Mouse scrolled (278, 533) with delta (0, 0)
Screenshot: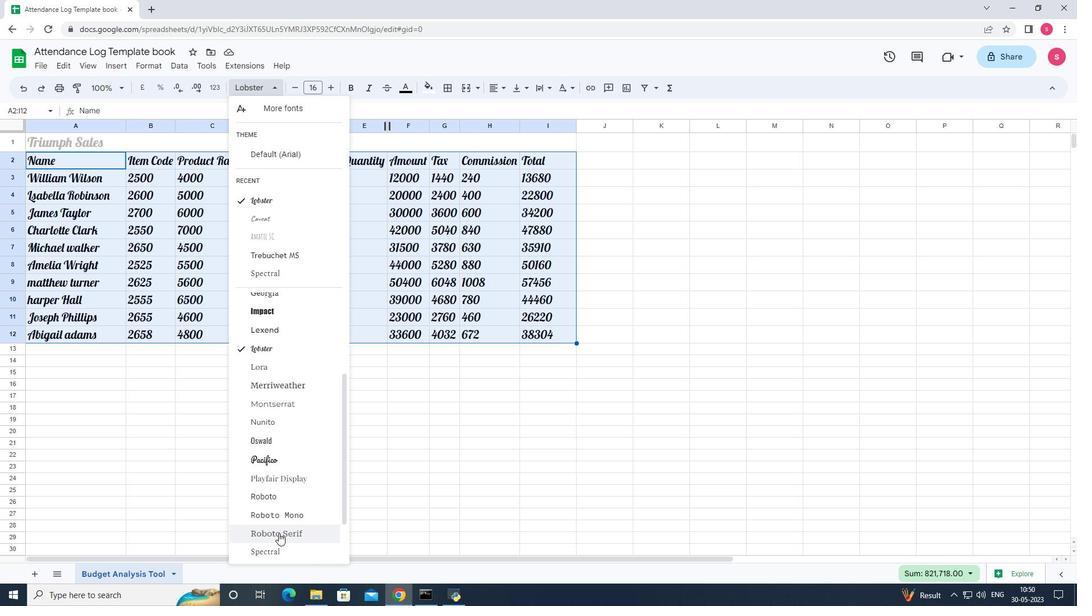 
Action: Mouse scrolled (278, 533) with delta (0, 0)
Screenshot: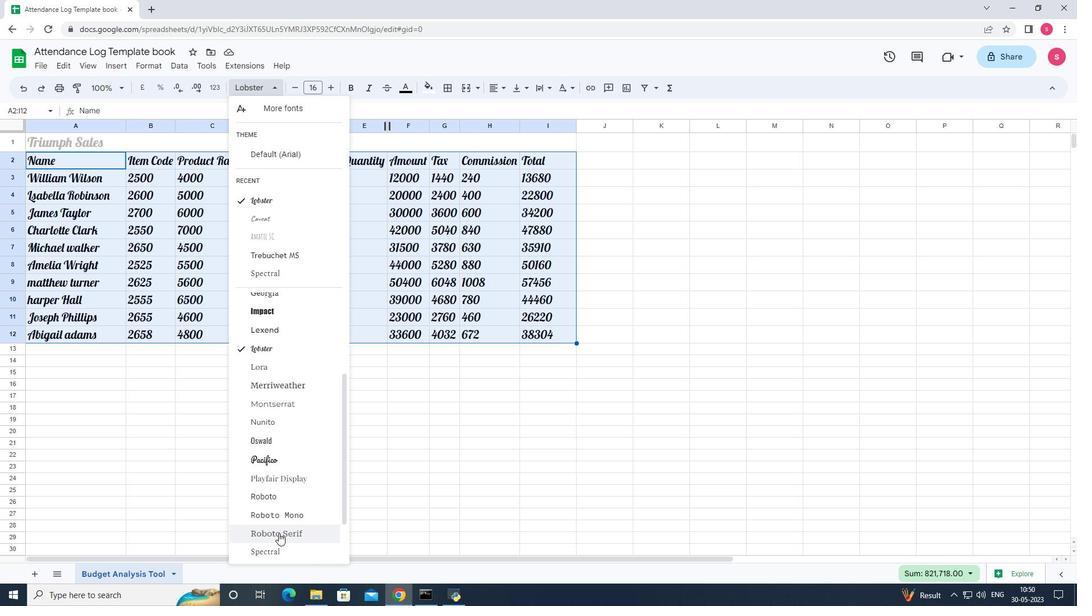 
Action: Mouse moved to (278, 532)
Screenshot: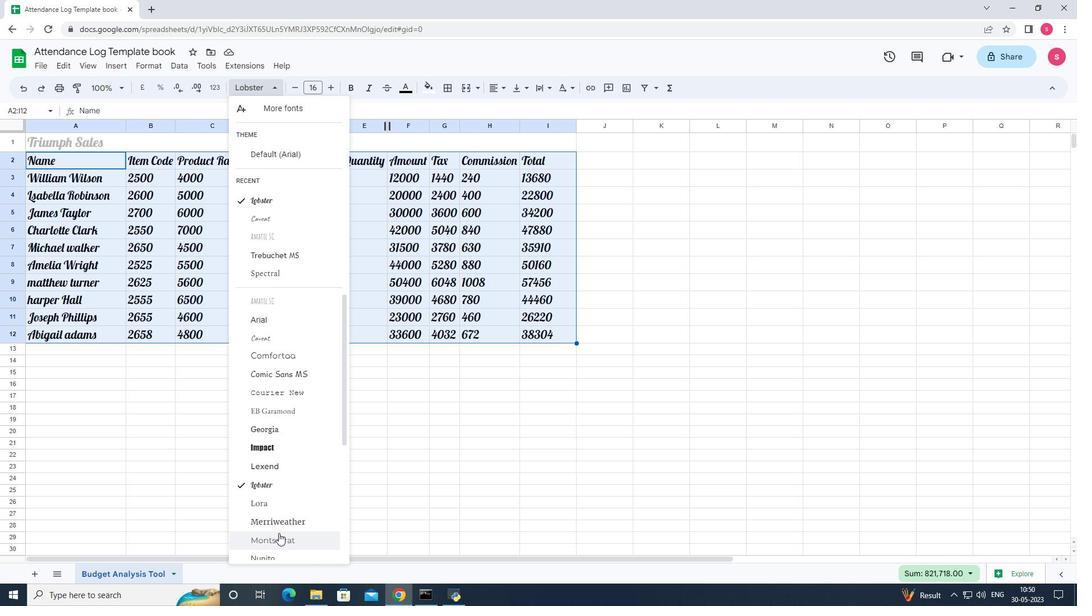 
Action: Mouse scrolled (278, 533) with delta (0, 0)
Screenshot: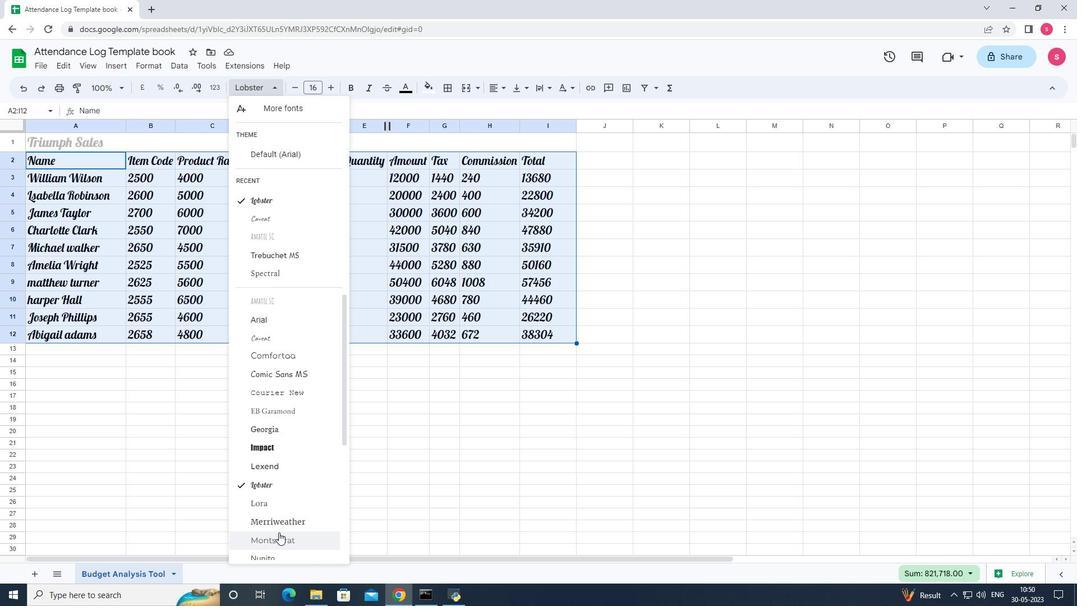 
Action: Mouse scrolled (278, 533) with delta (0, 0)
Screenshot: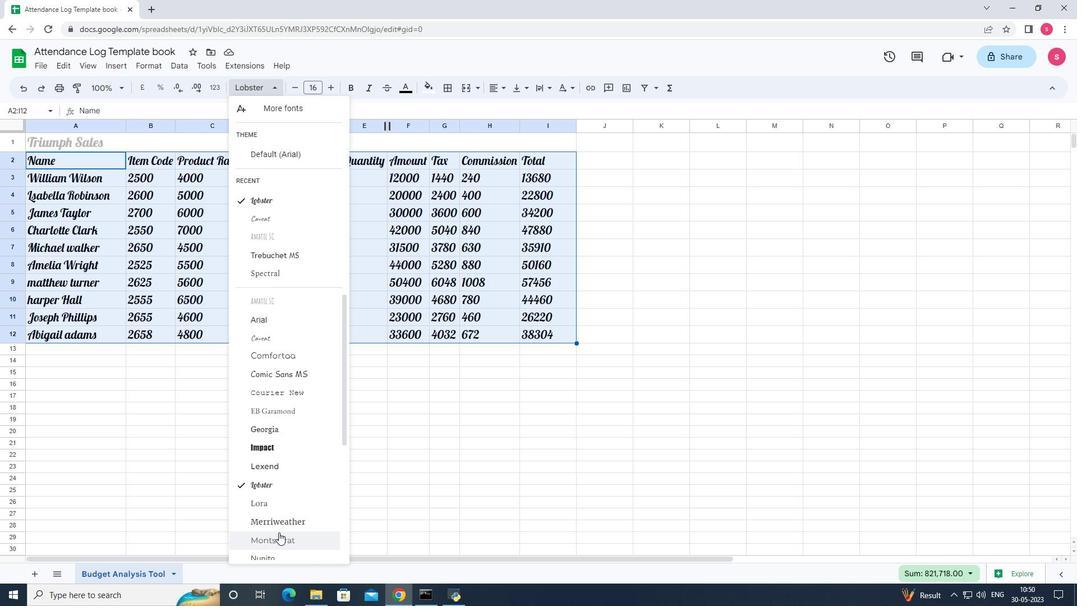 
Action: Mouse moved to (280, 531)
Screenshot: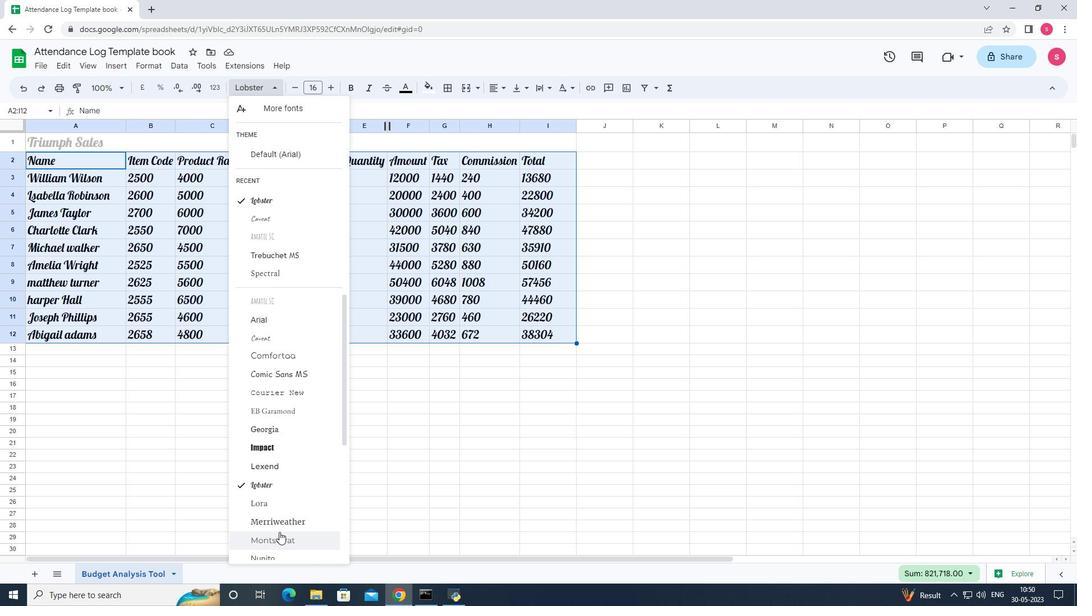 
Action: Mouse scrolled (280, 532) with delta (0, 0)
Screenshot: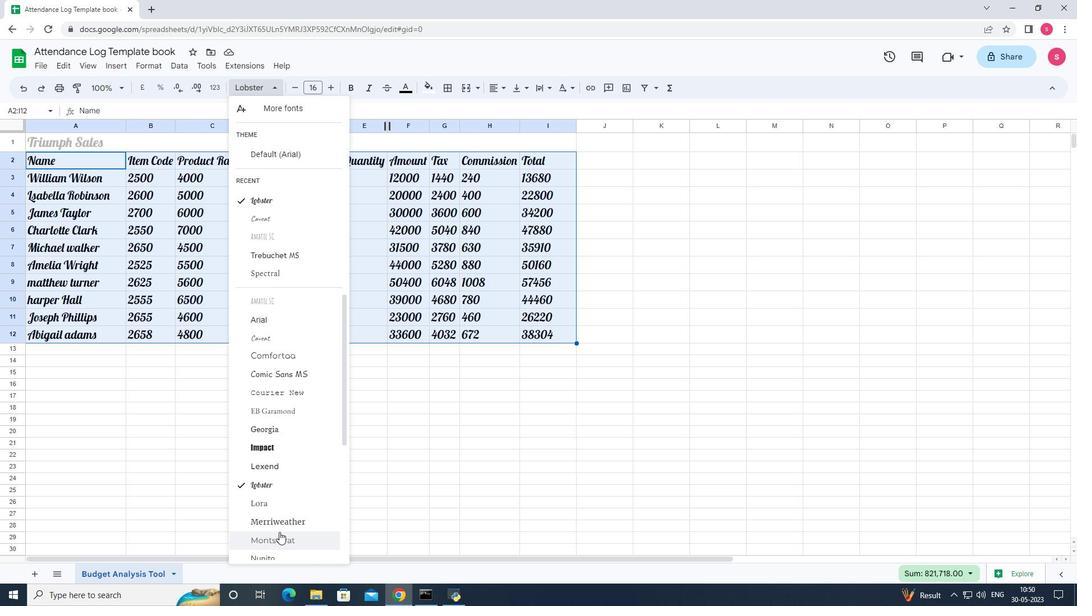 
Action: Mouse moved to (280, 531)
Screenshot: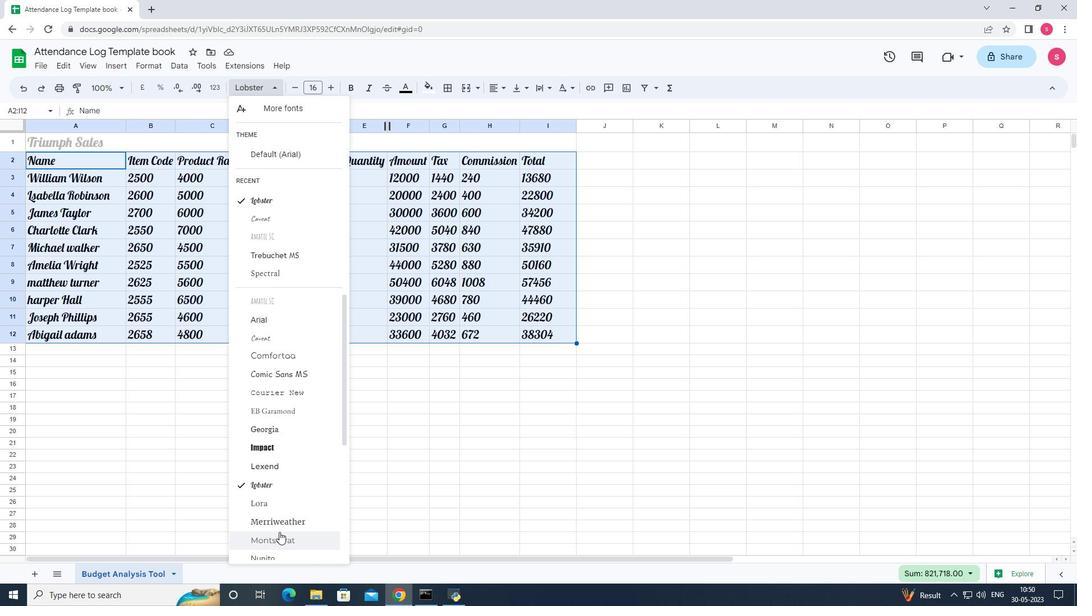 
Action: Mouse scrolled (280, 532) with delta (0, 0)
Screenshot: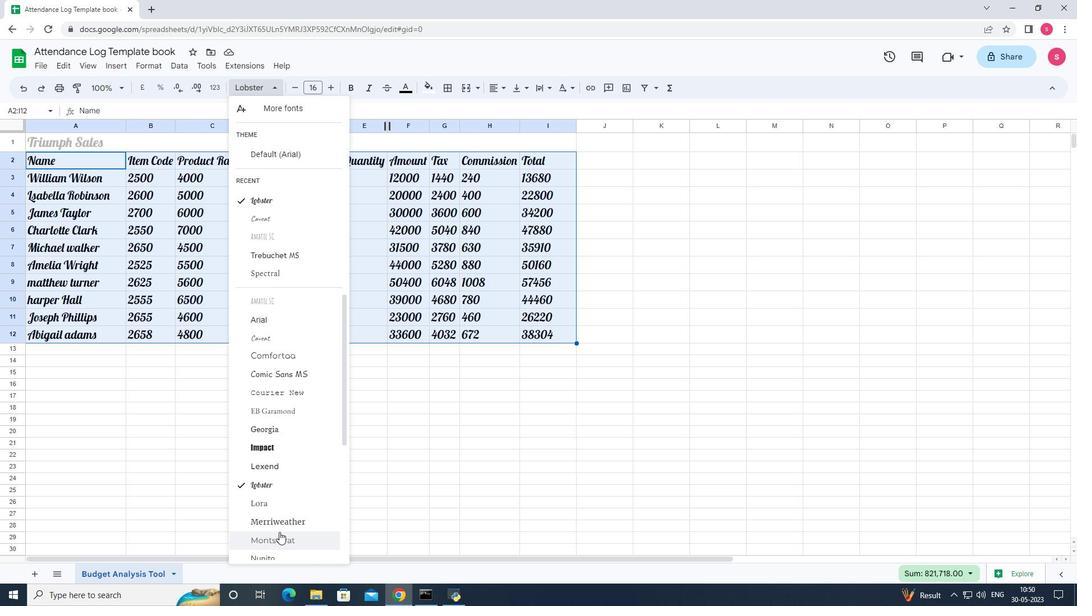
Action: Mouse scrolled (280, 532) with delta (0, 0)
Screenshot: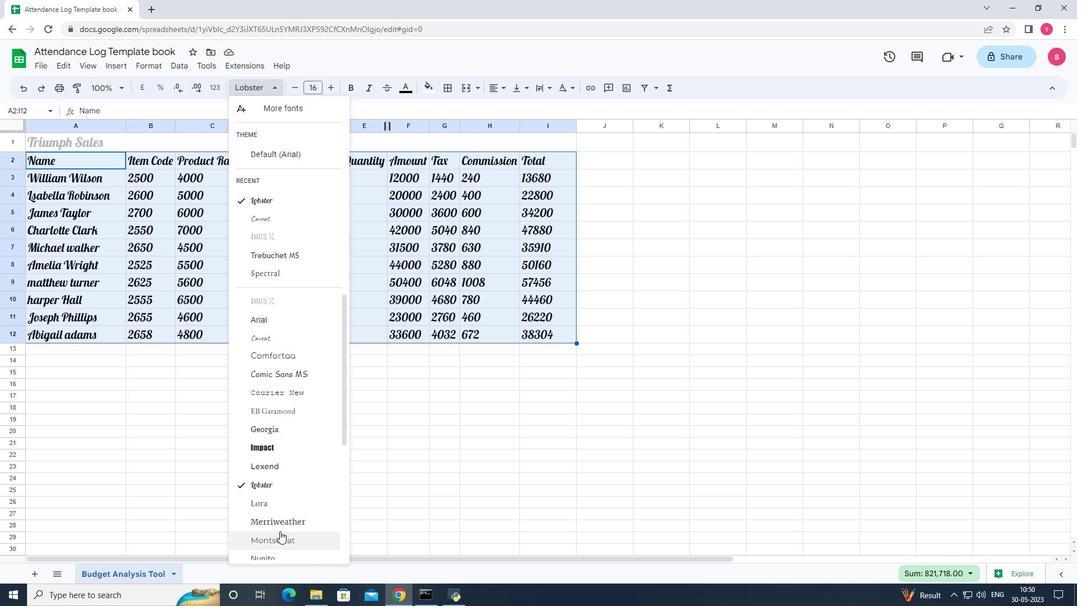 
Action: Mouse scrolled (280, 532) with delta (0, 0)
Screenshot: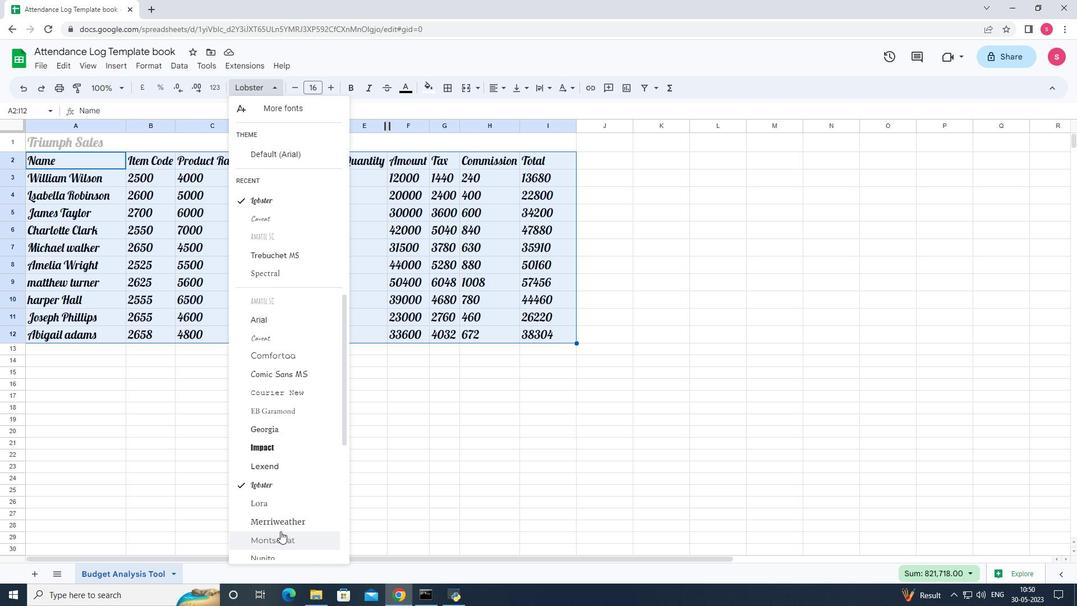 
Action: Mouse scrolled (280, 532) with delta (0, 0)
Screenshot: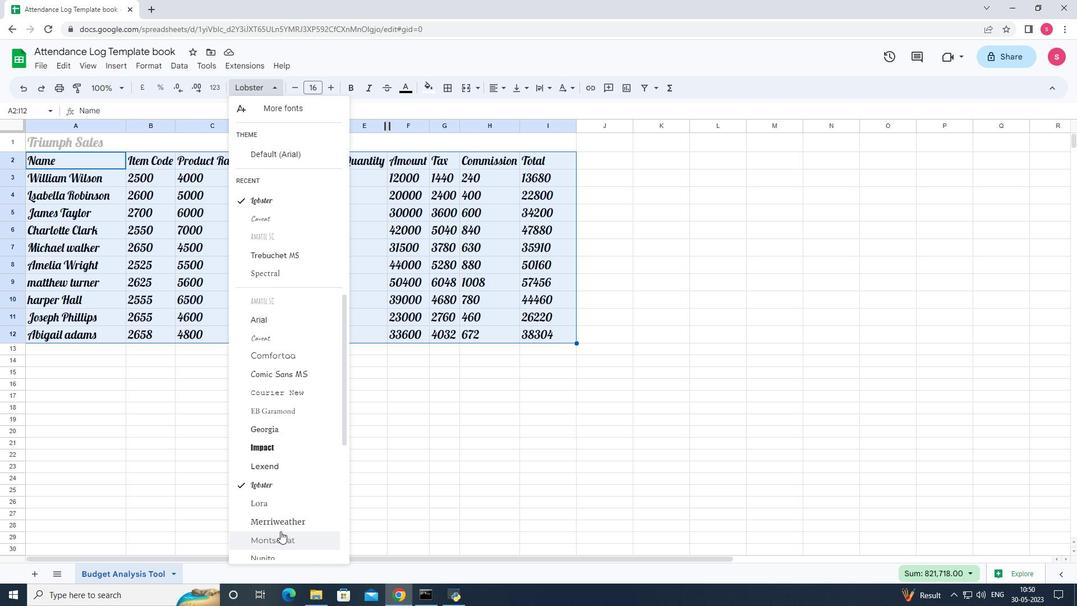 
Action: Mouse scrolled (280, 531) with delta (0, 0)
Screenshot: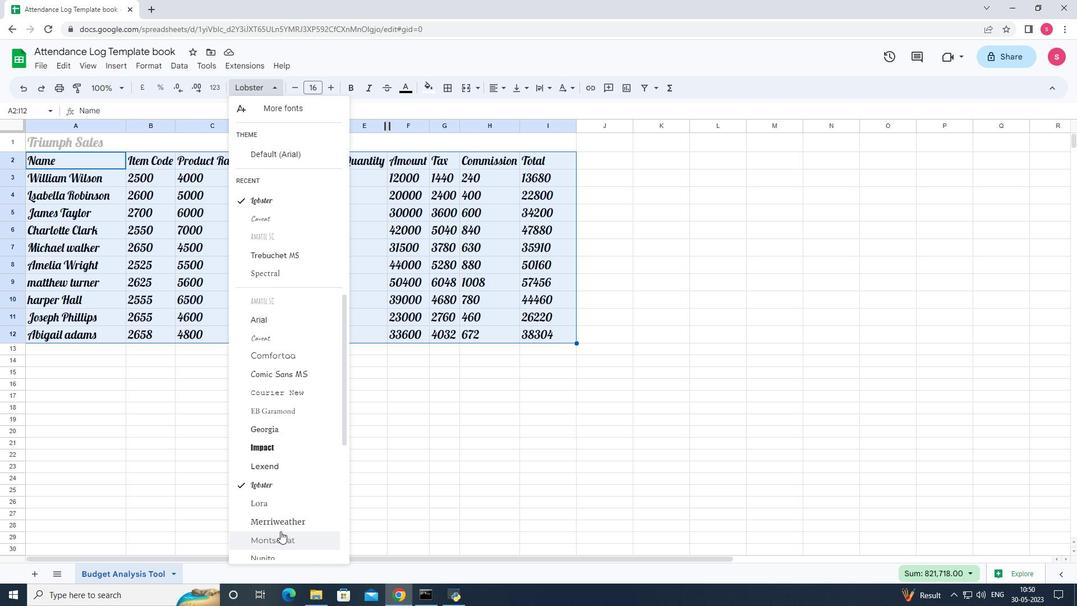
Action: Mouse scrolled (280, 531) with delta (0, 0)
Screenshot: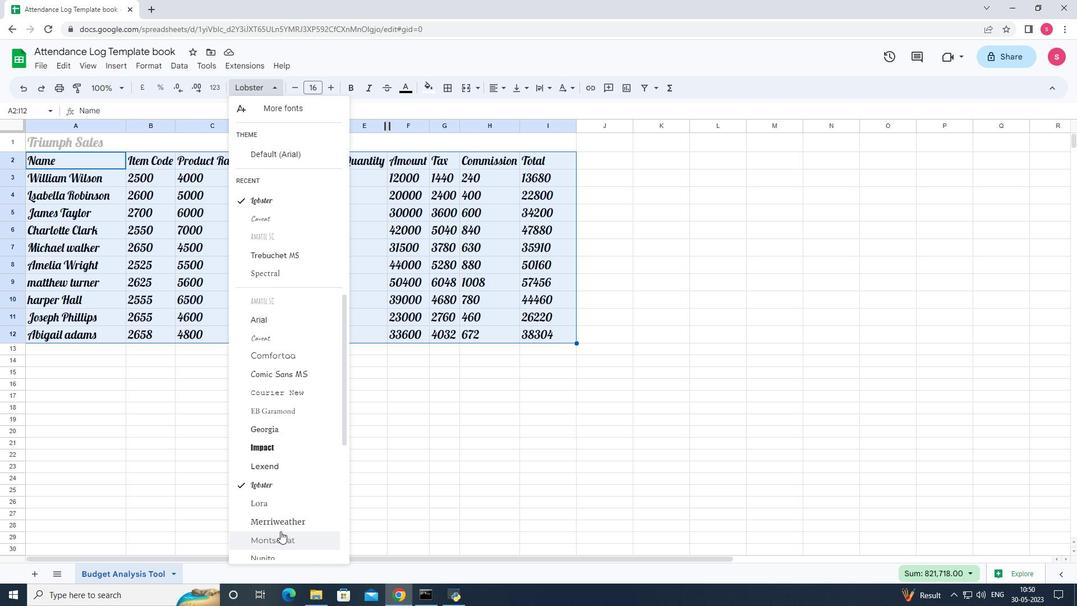 
Action: Mouse moved to (278, 464)
Screenshot: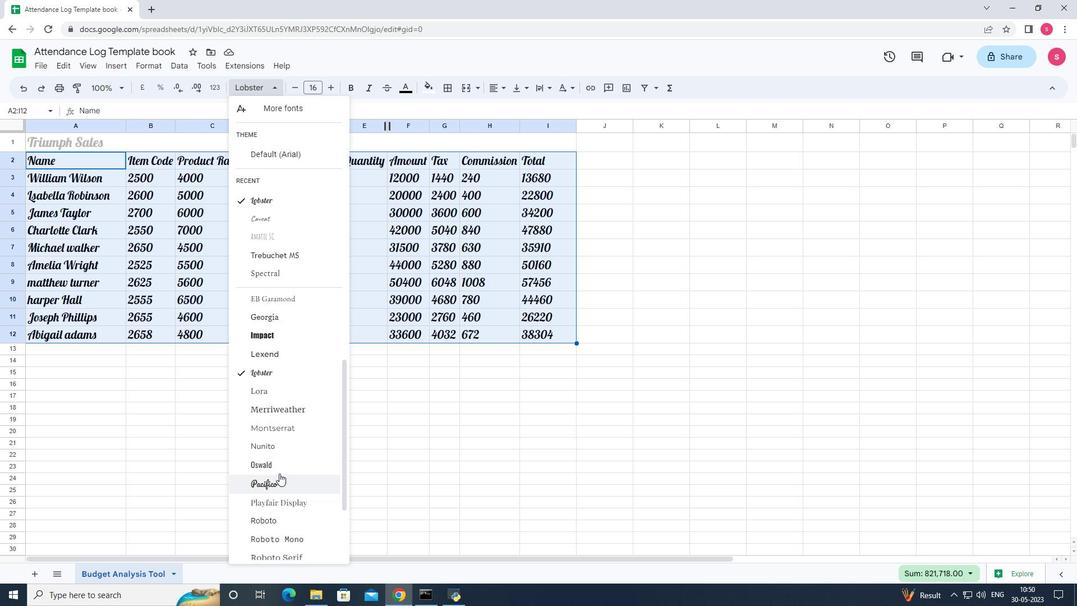 
Action: Mouse pressed left at (278, 464)
Screenshot: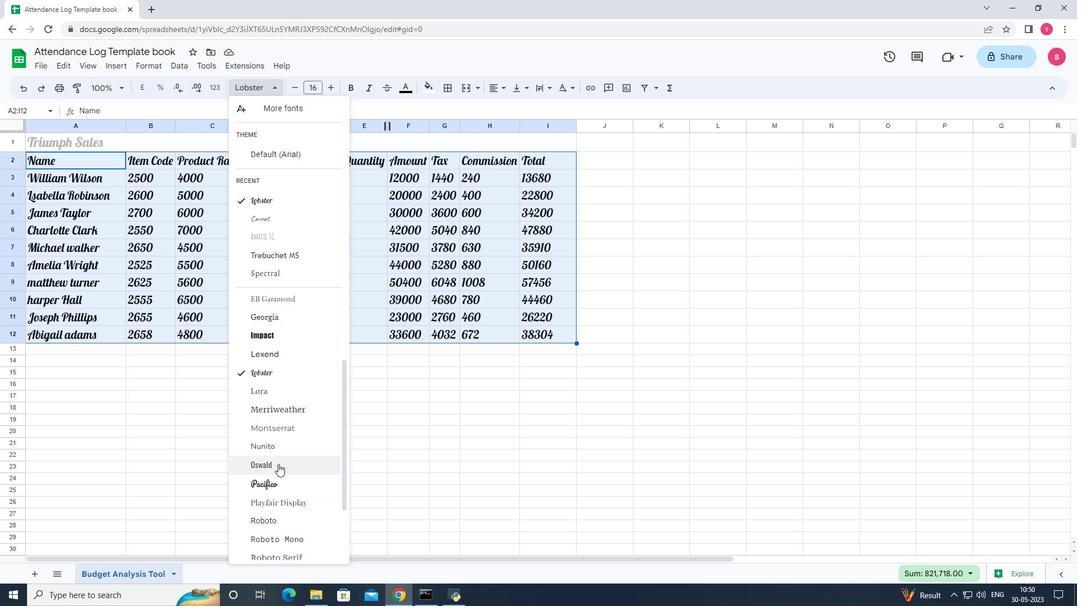 
Action: Mouse moved to (298, 90)
Screenshot: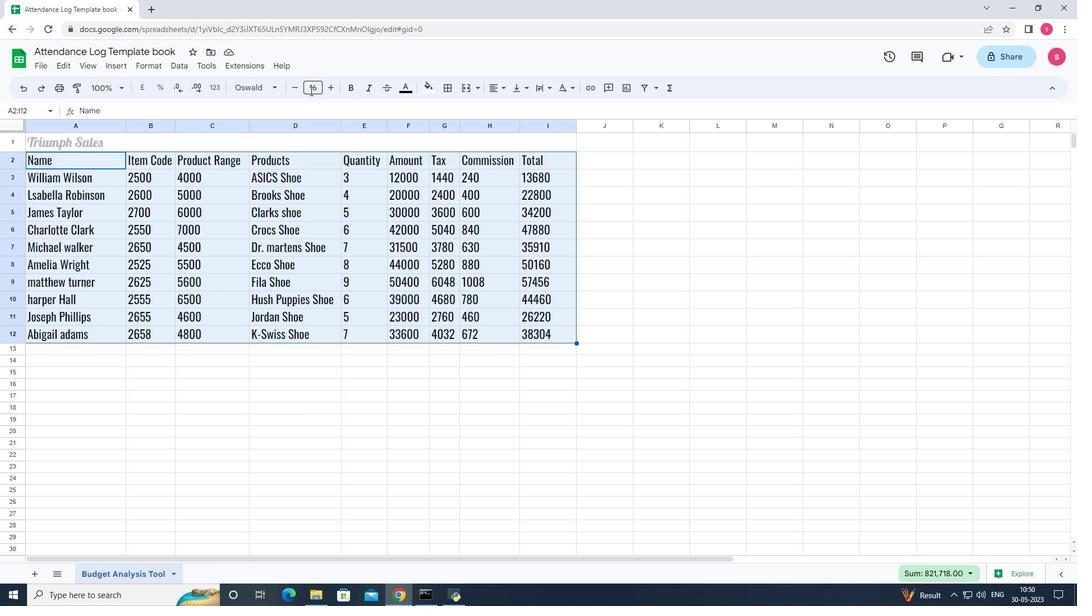 
Action: Mouse pressed left at (298, 90)
Screenshot: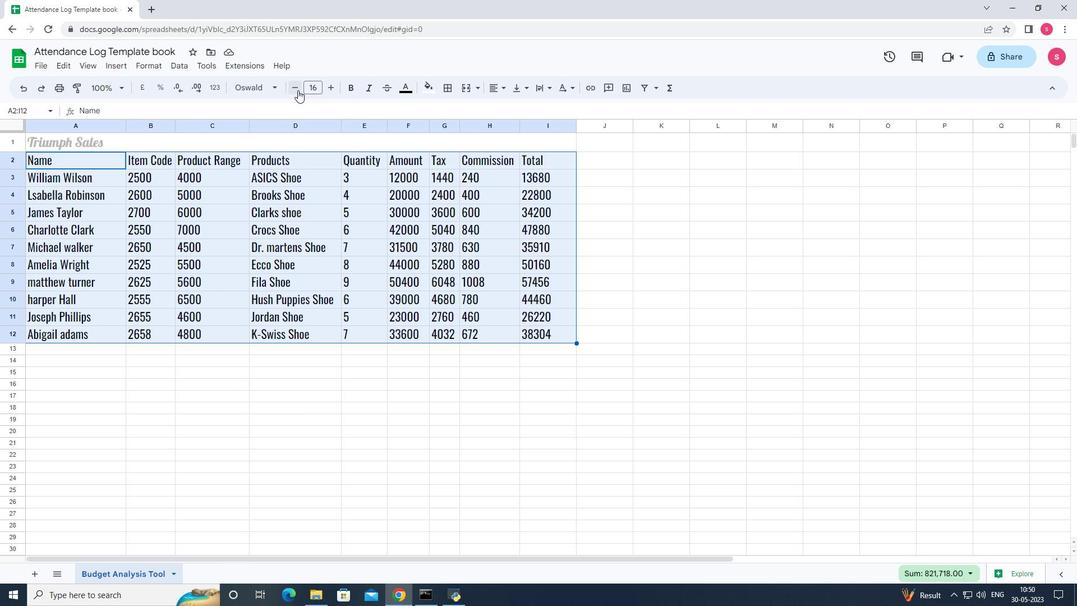 
Action: Mouse pressed left at (298, 90)
Screenshot: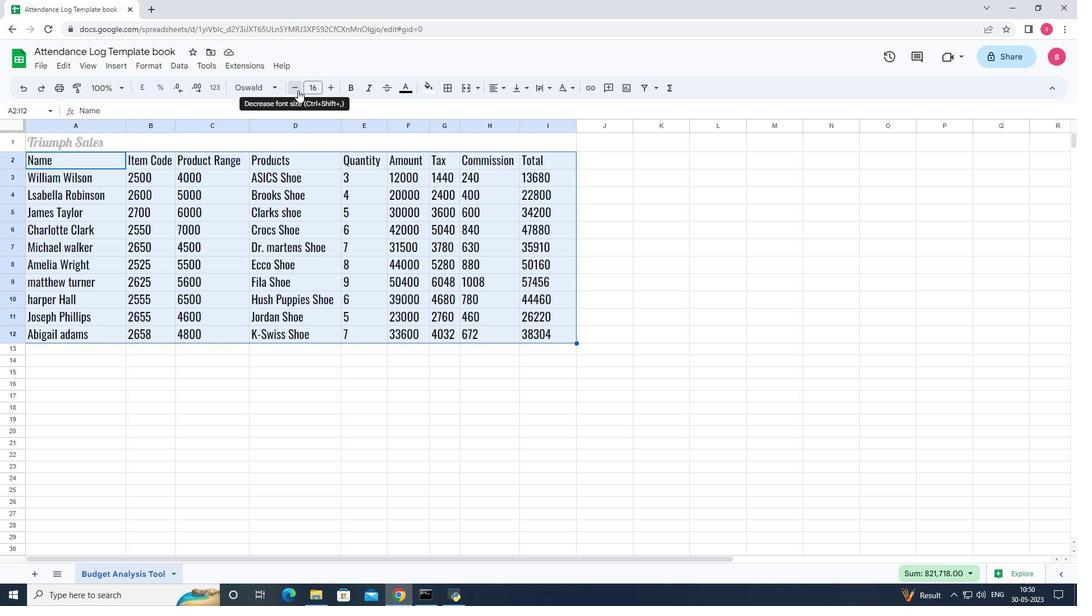 
Action: Mouse pressed left at (298, 90)
Screenshot: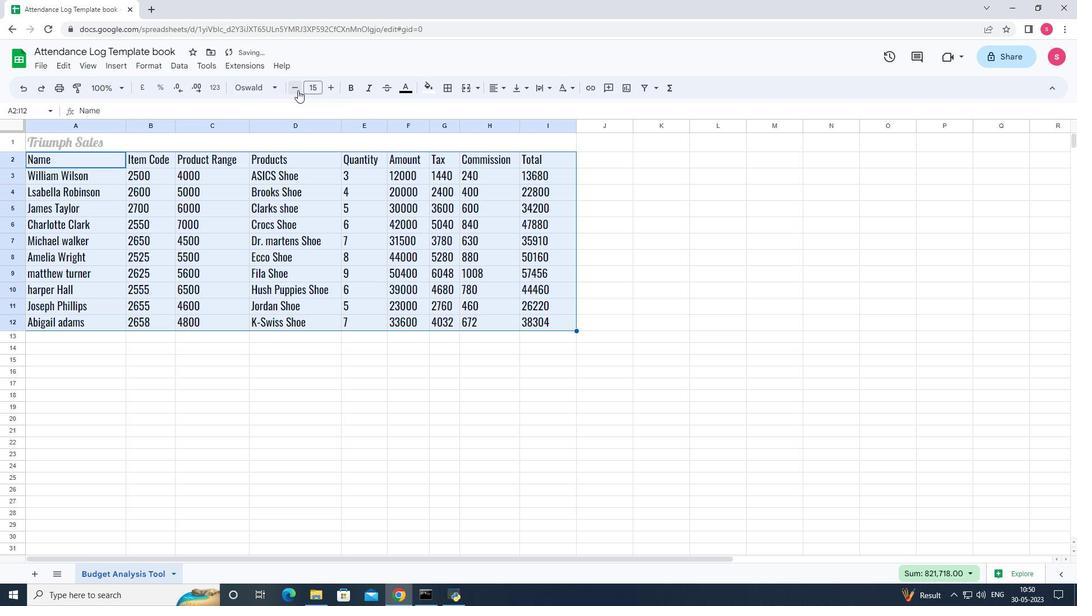 
Action: Mouse pressed left at (298, 90)
Screenshot: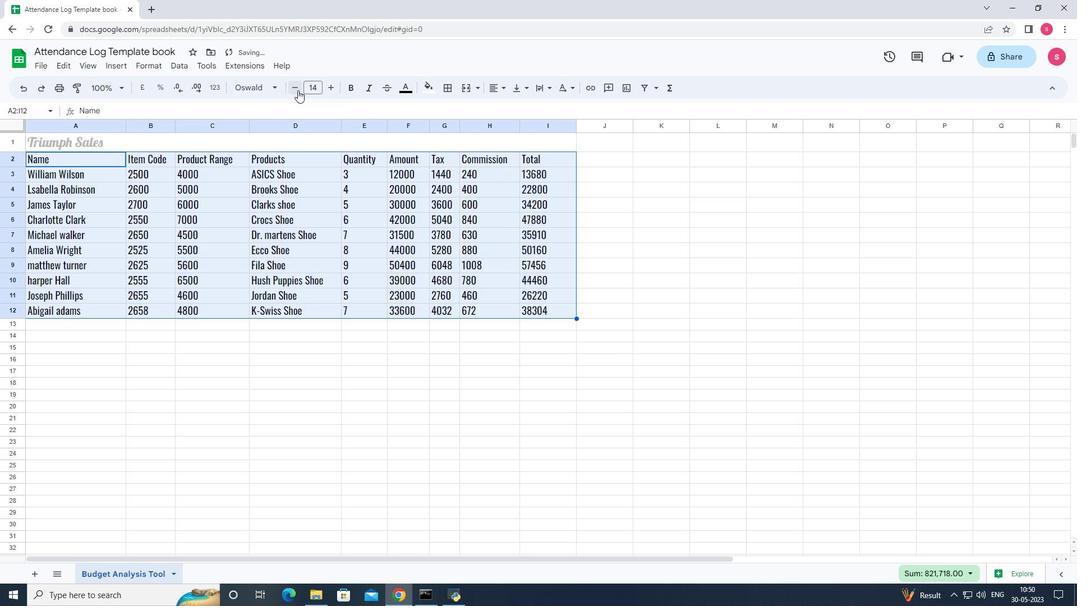 
Action: Mouse pressed left at (298, 90)
Screenshot: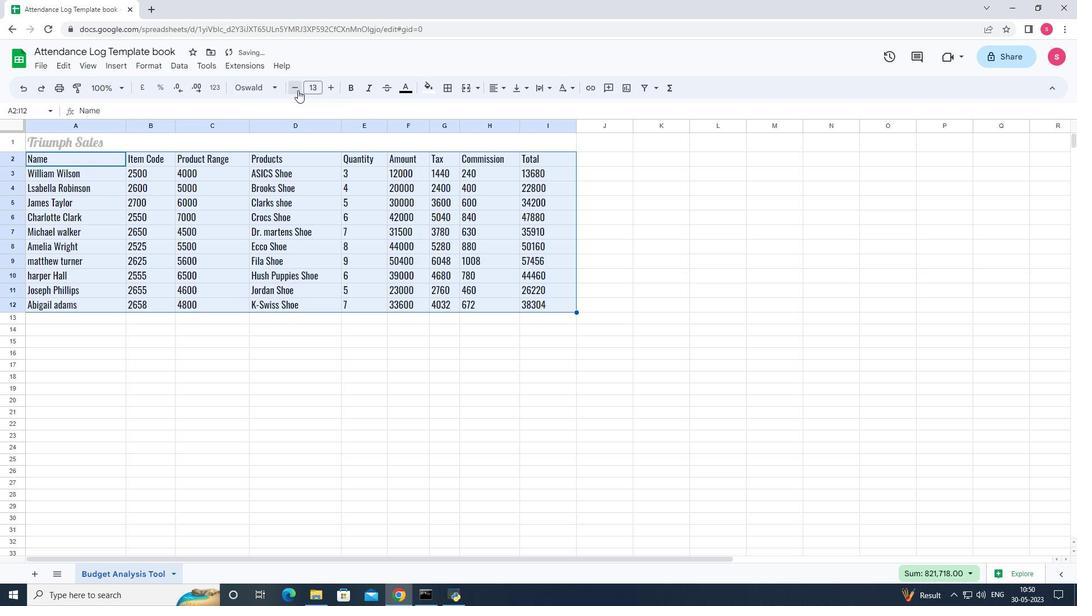 
Action: Mouse pressed left at (298, 90)
Screenshot: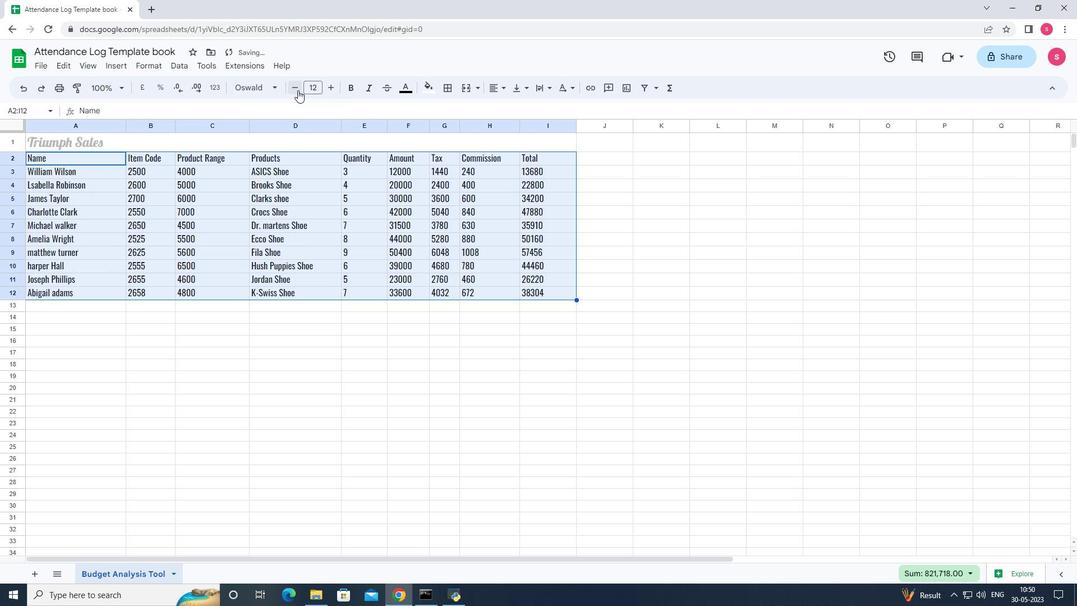 
Action: Mouse pressed left at (298, 90)
Screenshot: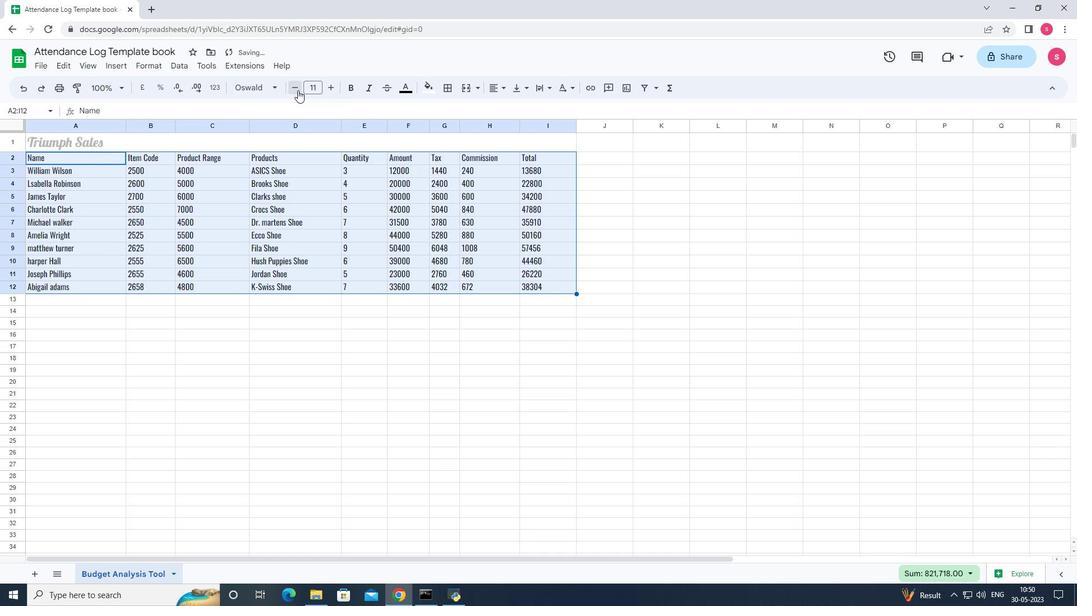 
Action: Mouse pressed left at (298, 90)
Screenshot: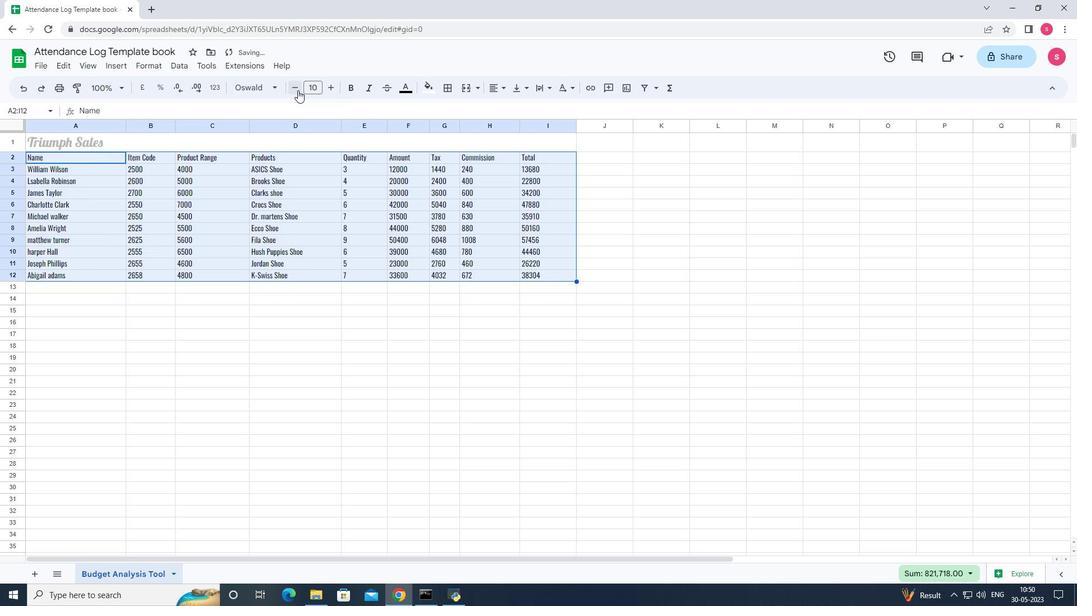
Action: Mouse moved to (330, 89)
Screenshot: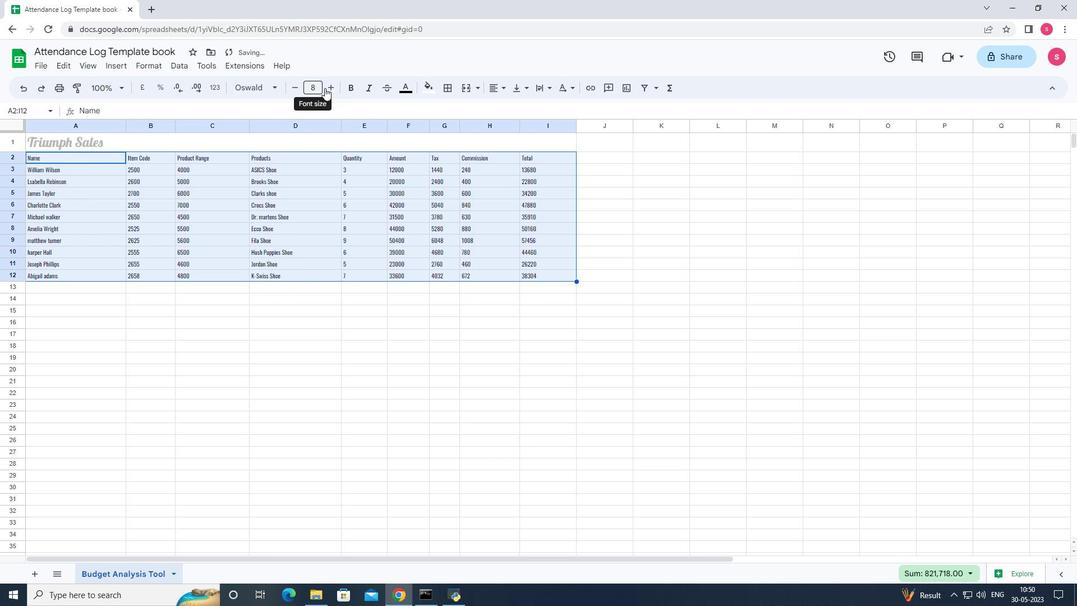 
Action: Mouse pressed left at (330, 89)
Screenshot: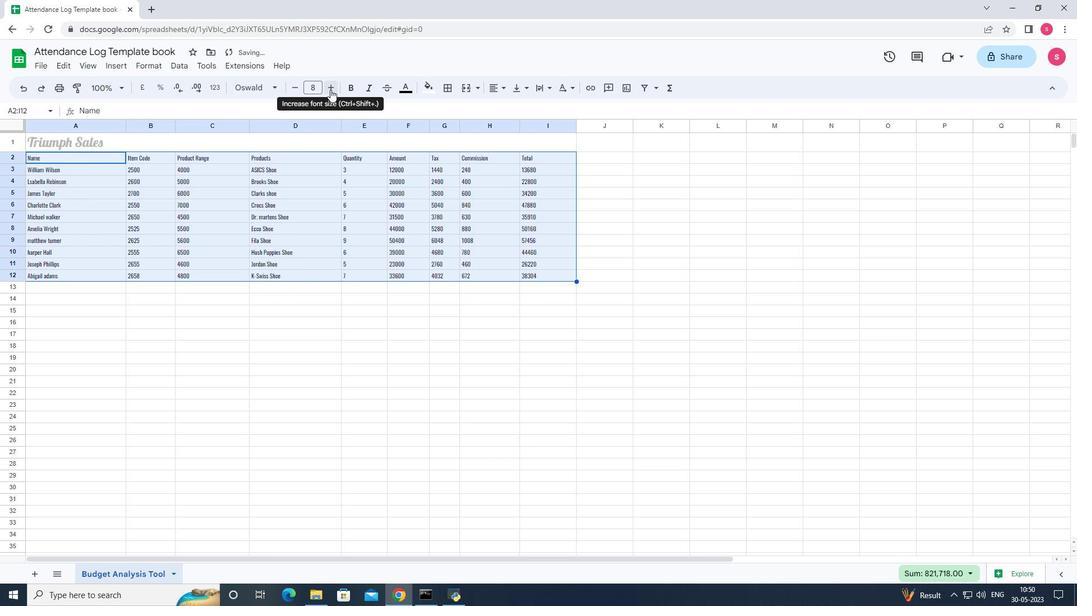 
Action: Mouse moved to (248, 144)
Screenshot: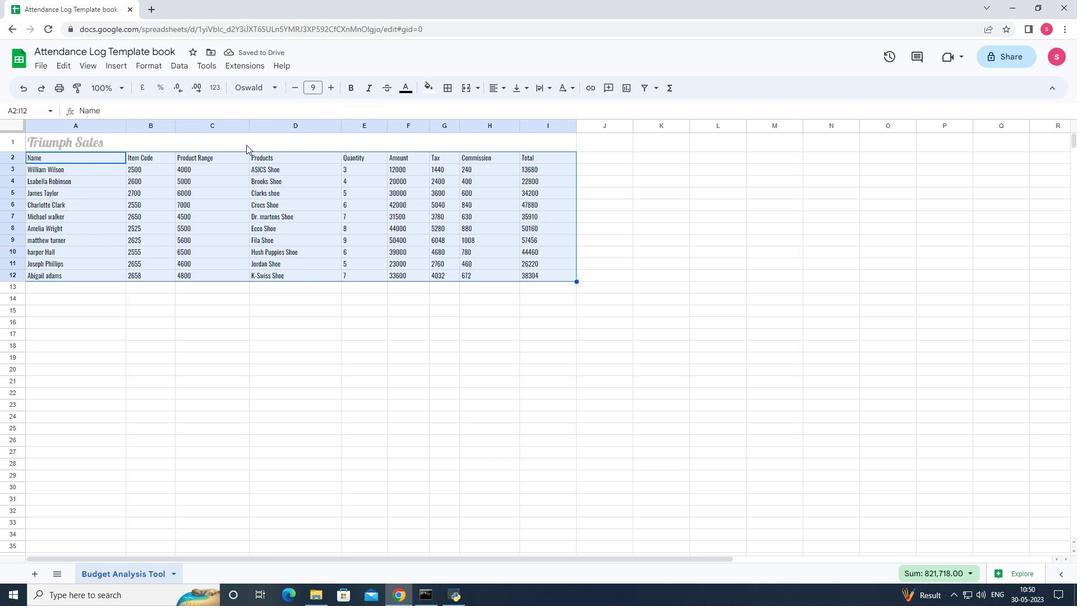 
Action: Mouse pressed left at (248, 144)
Screenshot: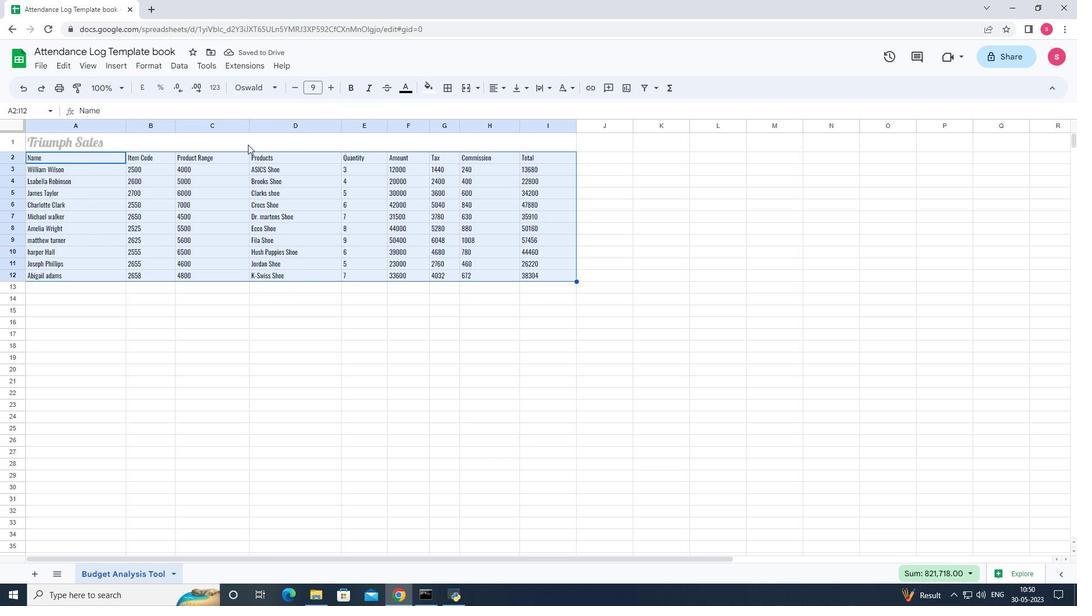 
Action: Mouse moved to (504, 89)
Screenshot: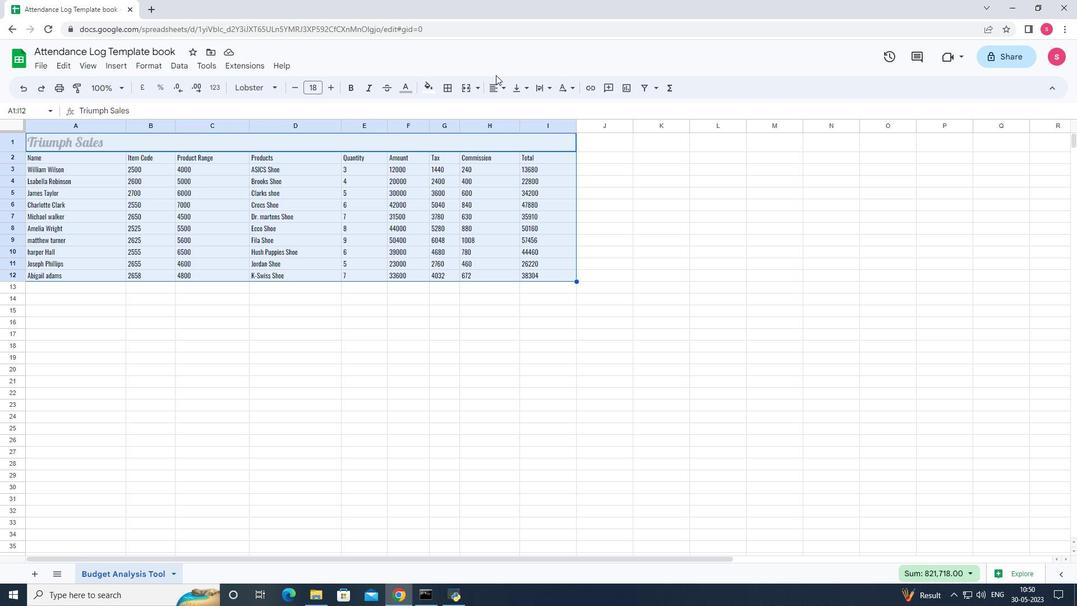 
Action: Mouse pressed left at (504, 89)
Screenshot: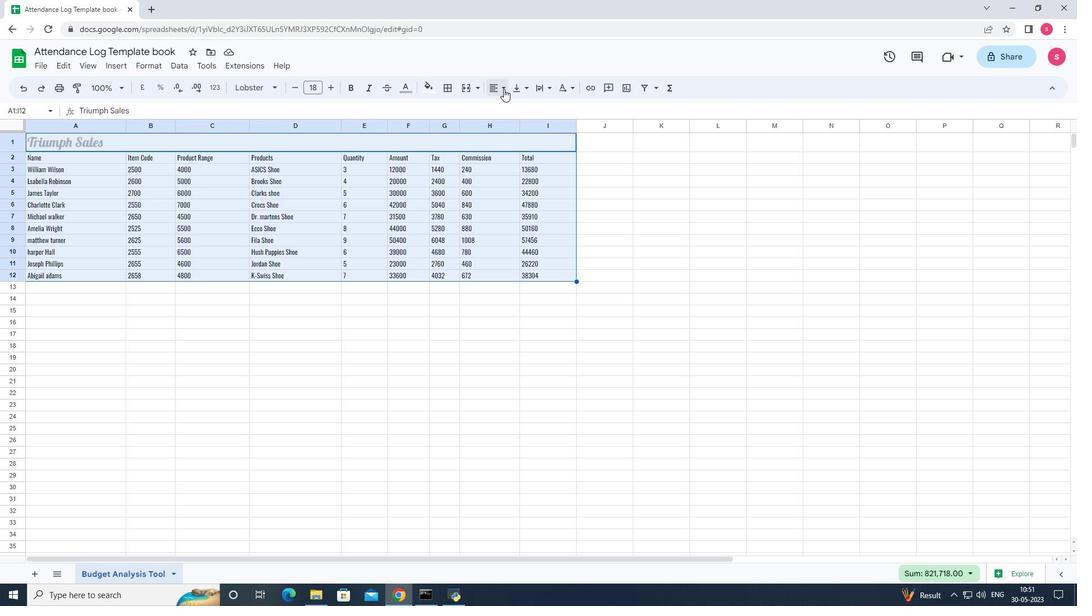 
Action: Mouse moved to (513, 111)
Screenshot: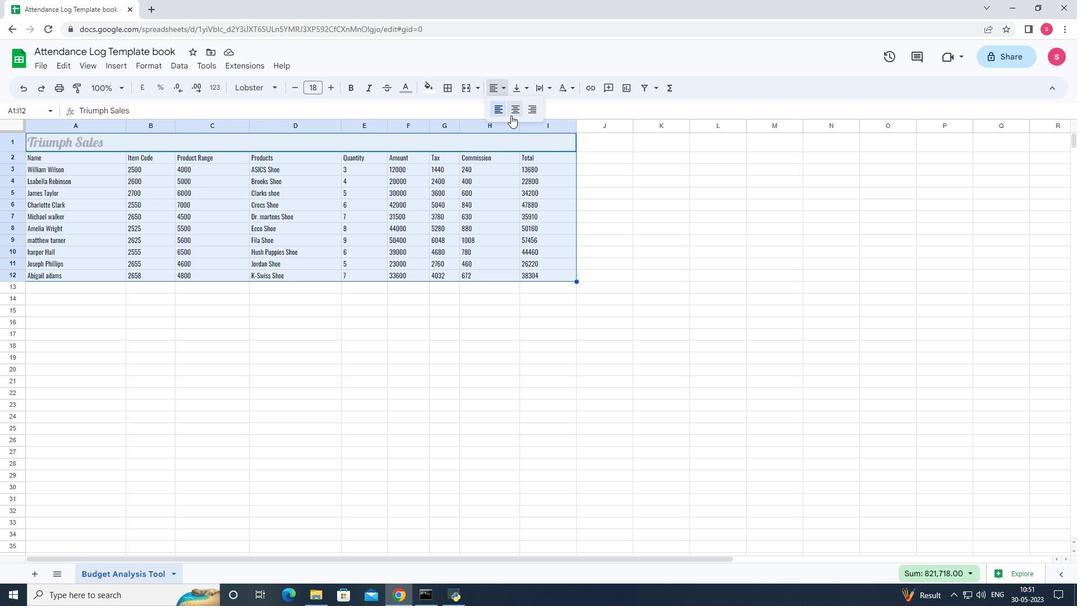 
Action: Mouse pressed left at (513, 111)
Screenshot: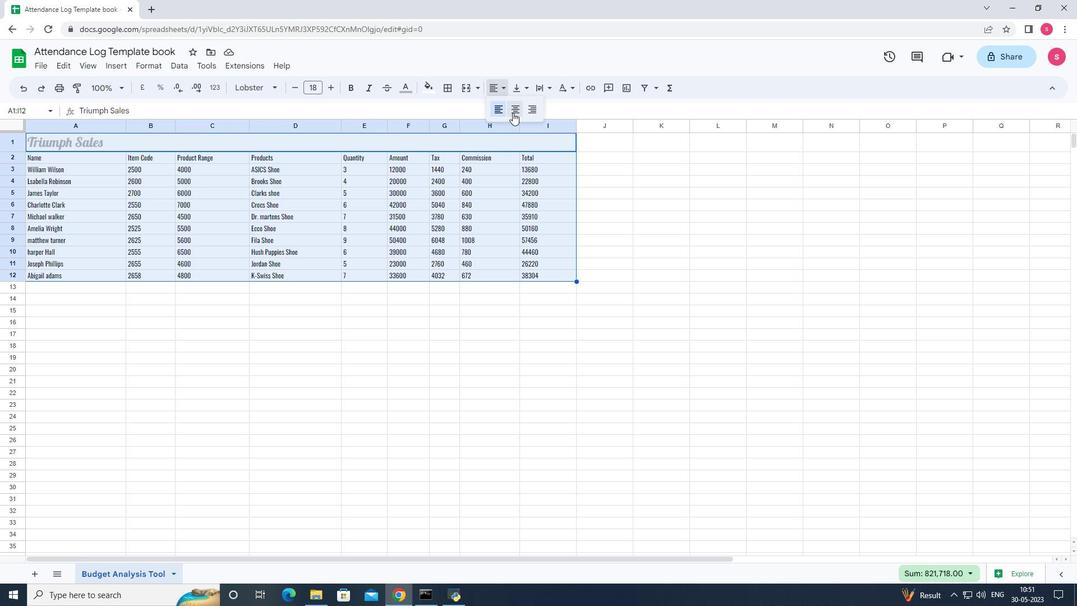 
Action: Mouse moved to (185, 143)
Screenshot: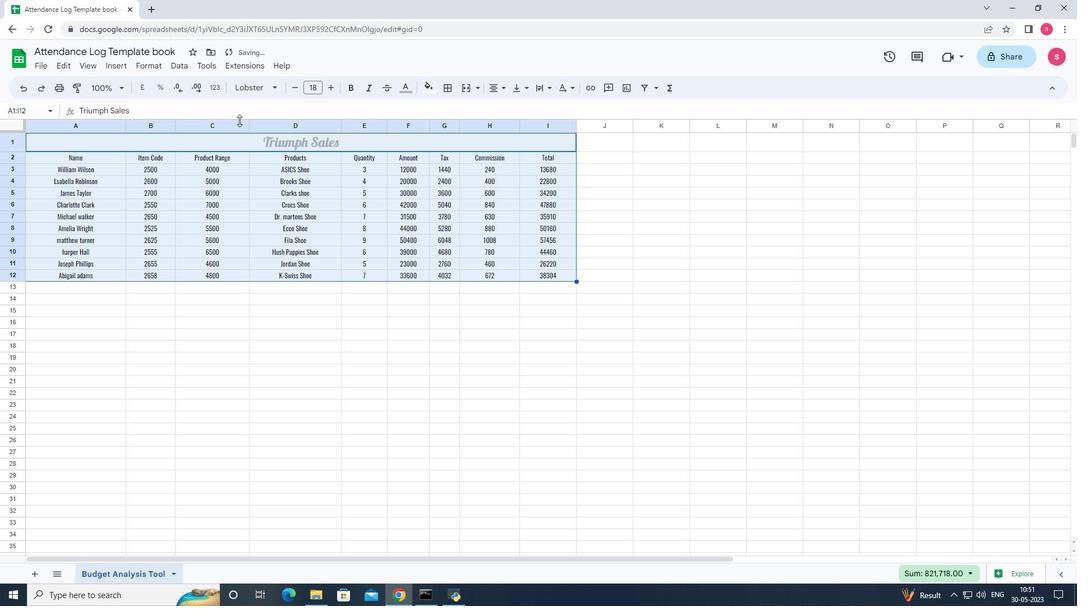 
Action: Mouse pressed left at (185, 143)
Screenshot: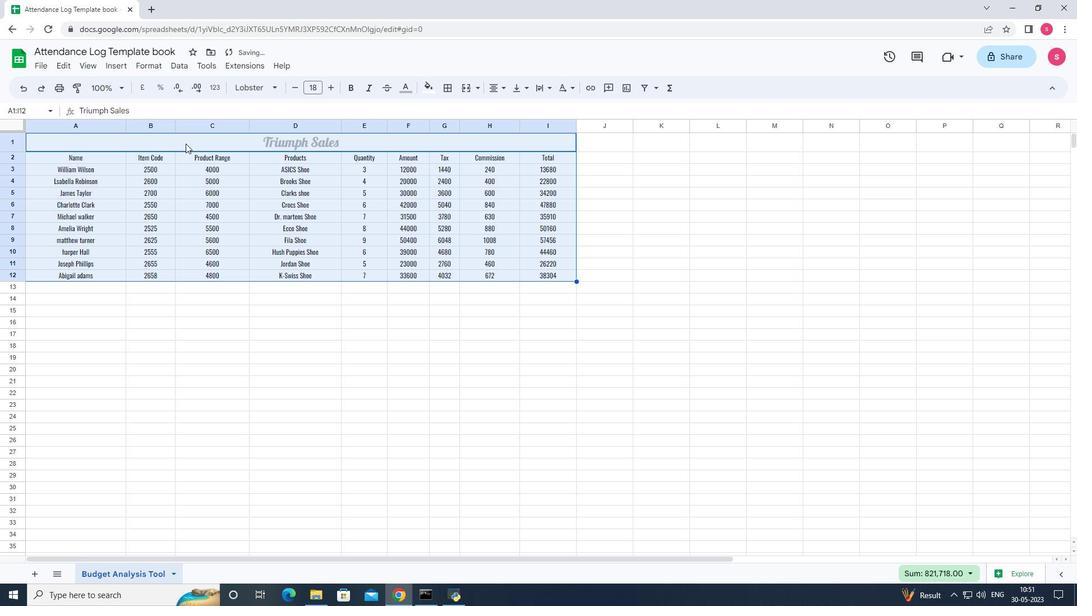 
Action: Mouse moved to (432, 90)
Screenshot: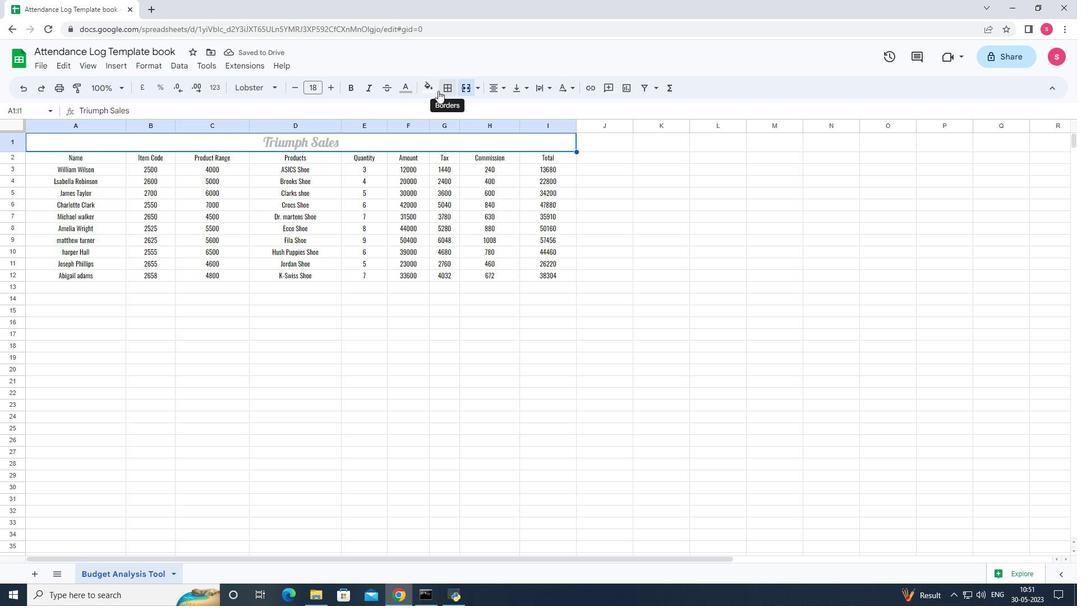 
Action: Mouse pressed left at (432, 90)
Screenshot: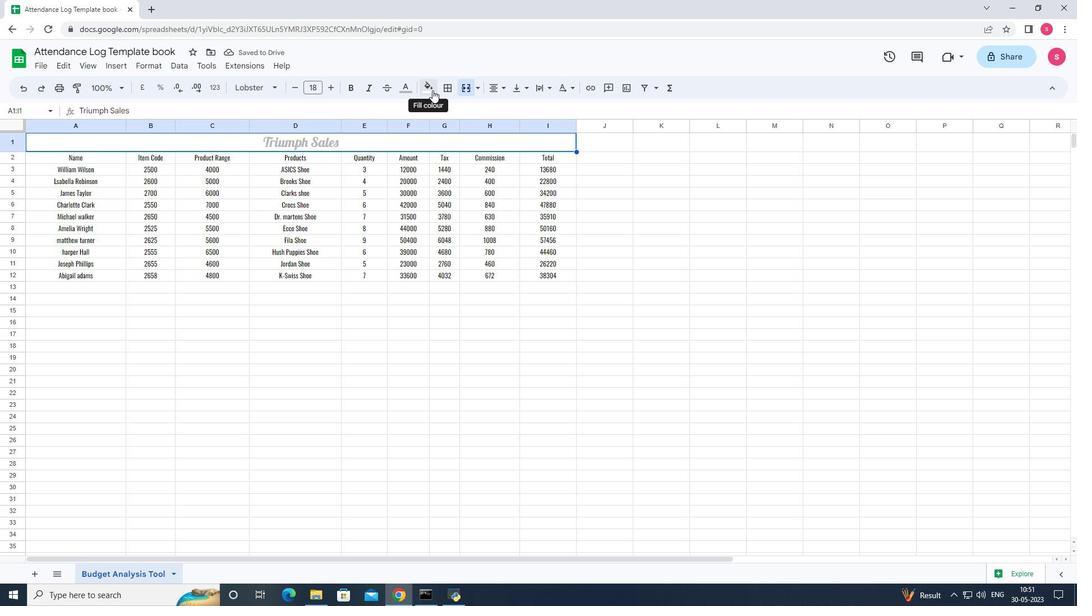 
Action: Mouse moved to (446, 140)
Screenshot: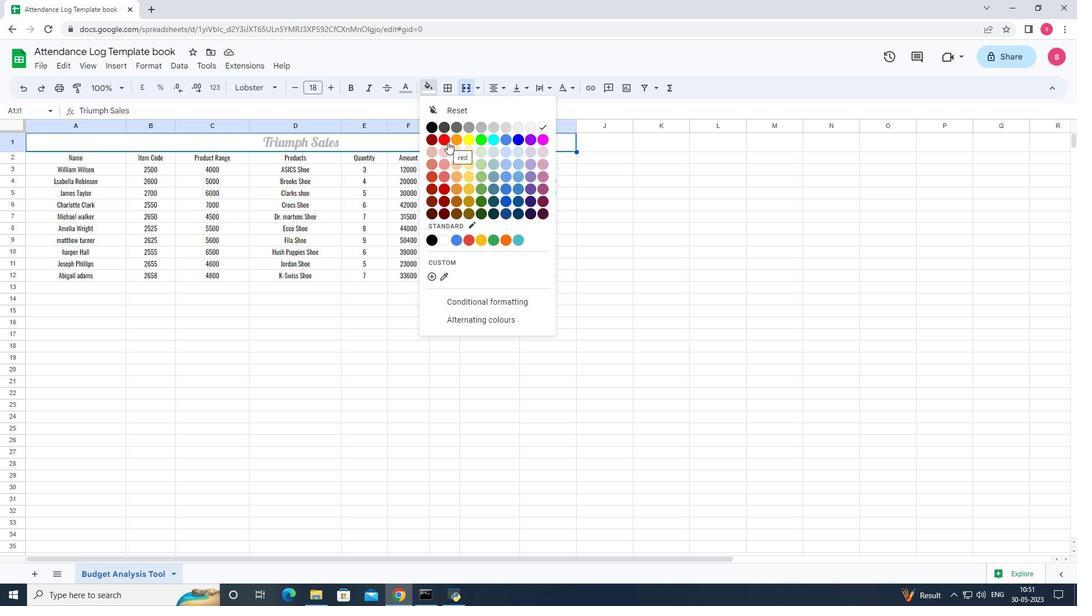 
Action: Mouse pressed left at (446, 140)
Screenshot: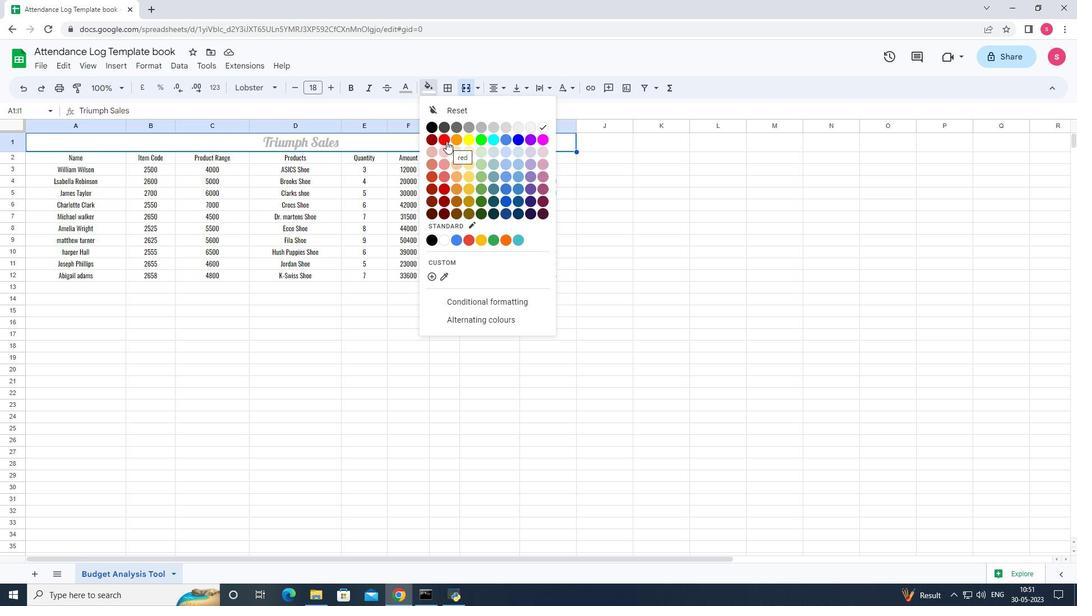 
Action: Mouse moved to (62, 154)
Screenshot: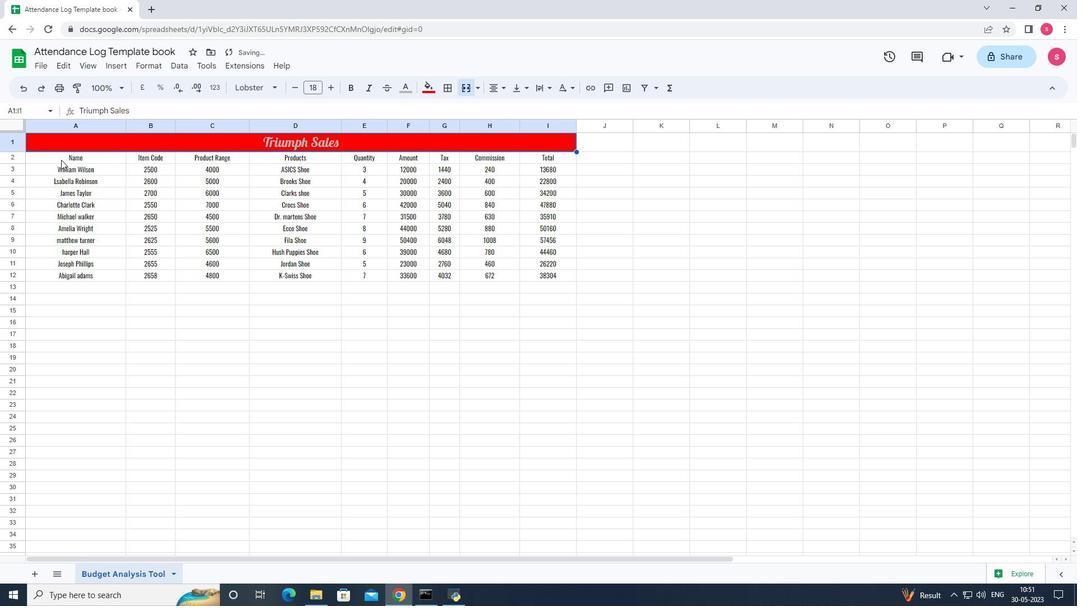 
Action: Mouse pressed left at (62, 154)
Screenshot: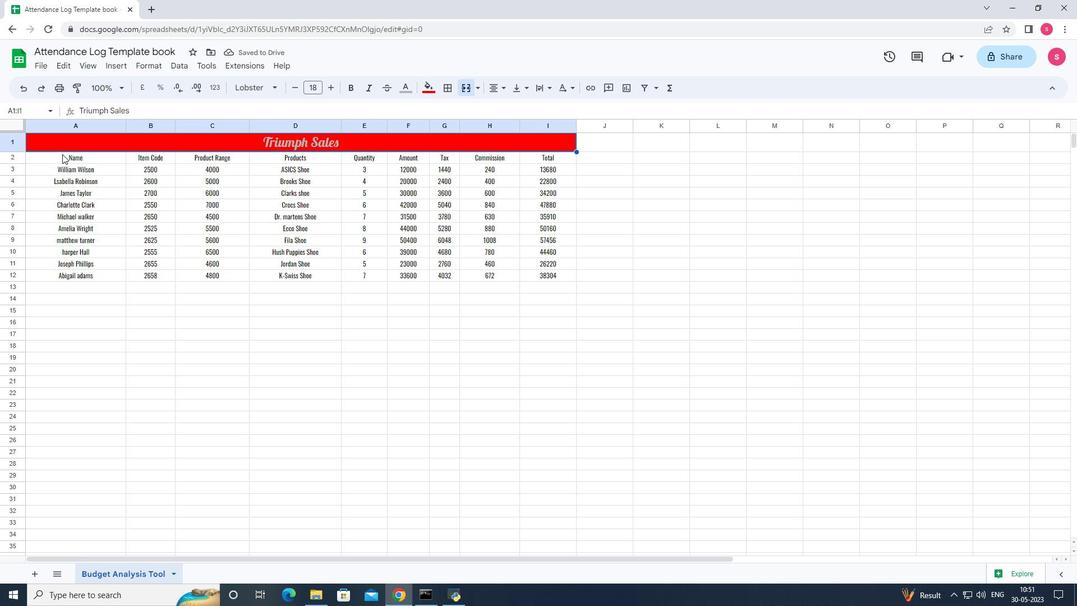 
Action: Mouse moved to (414, 87)
Screenshot: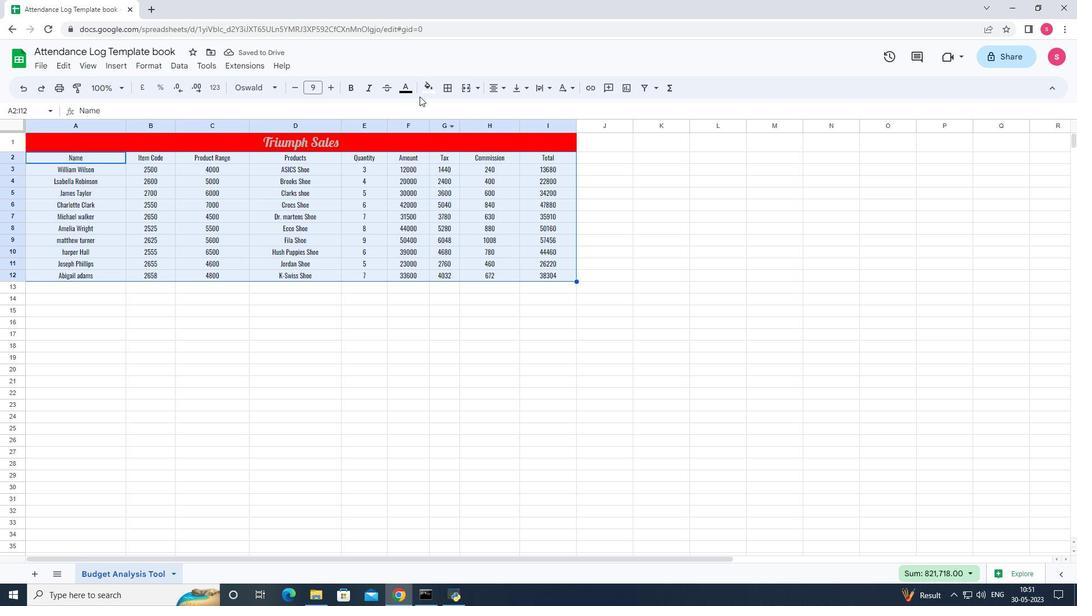 
Action: Mouse pressed left at (414, 87)
Screenshot: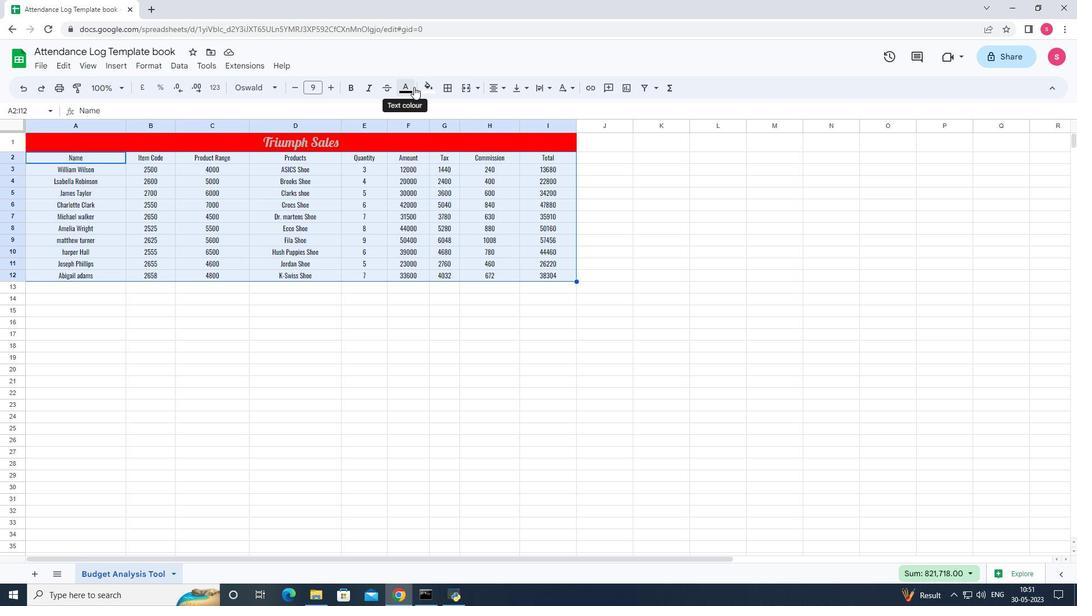 
Action: Mouse moved to (408, 127)
Screenshot: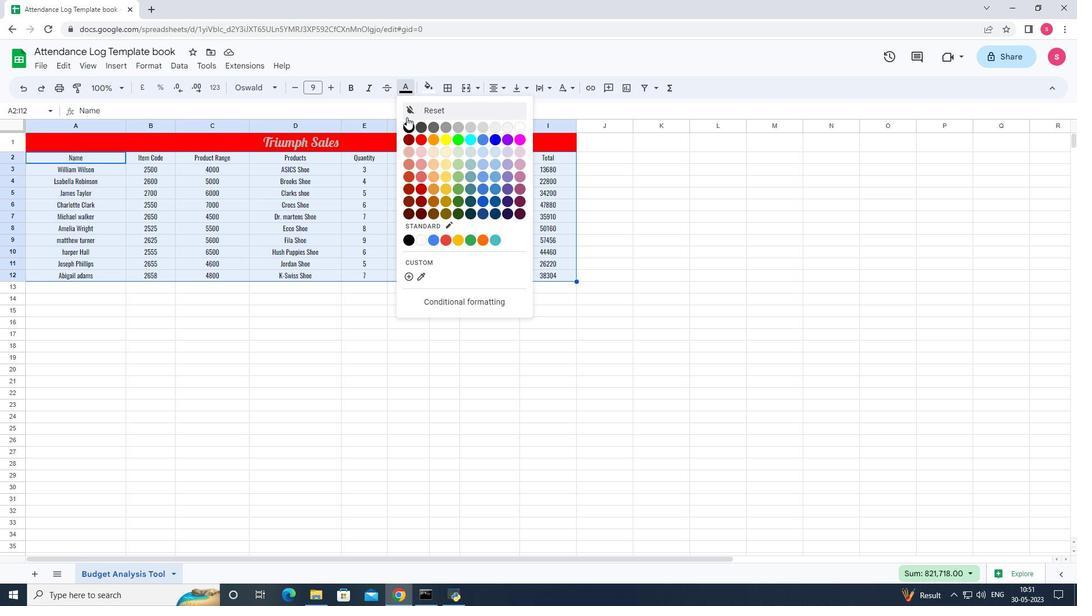 
Action: Mouse pressed left at (408, 127)
Screenshot: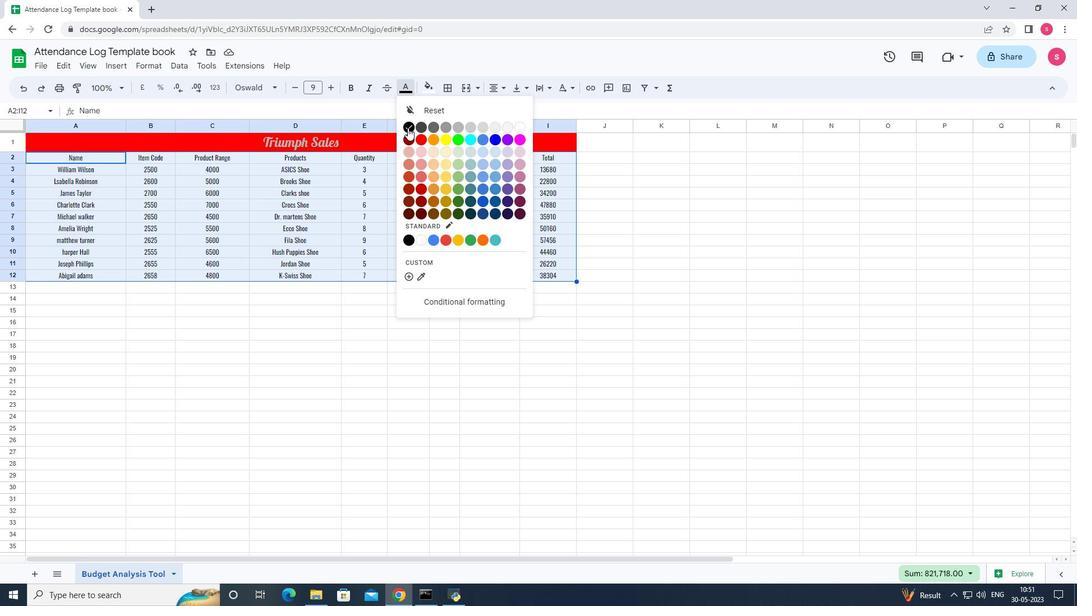
Action: Mouse moved to (455, 326)
Screenshot: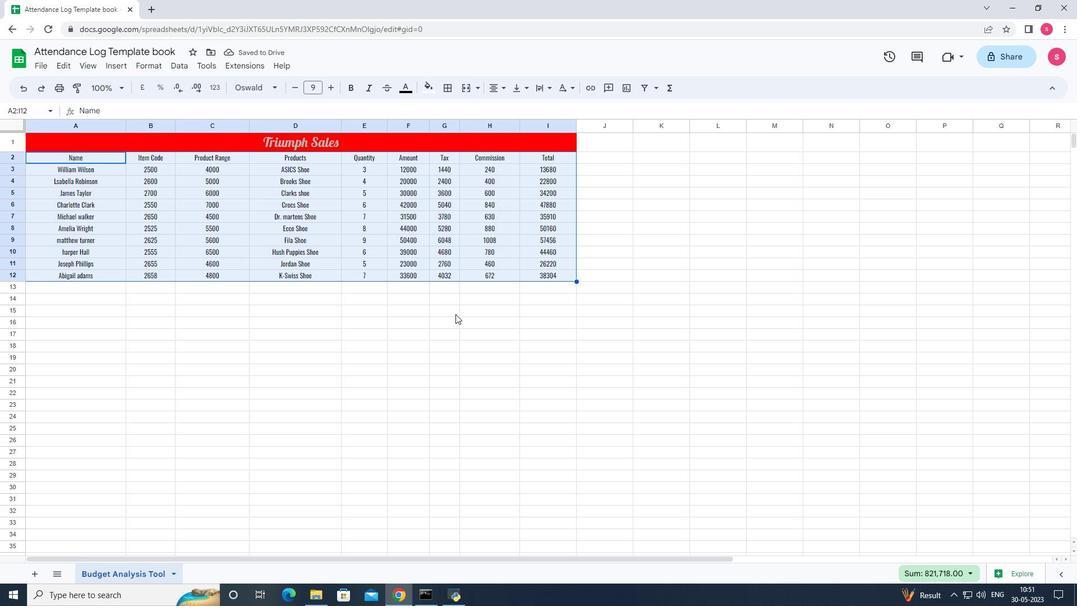 
Action: Mouse pressed left at (455, 326)
Screenshot: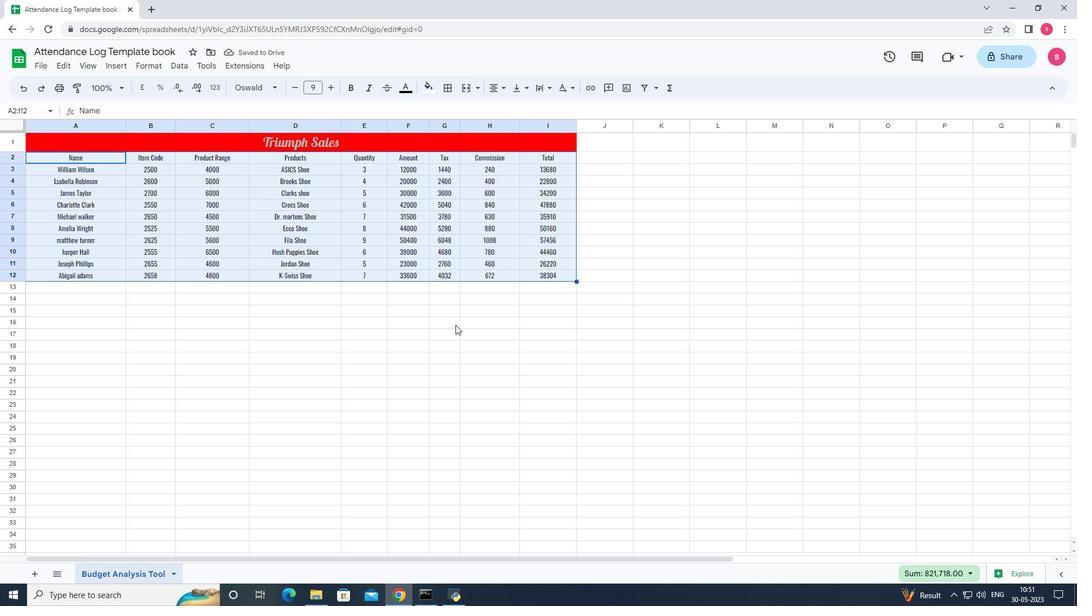 
Action: Mouse moved to (535, 316)
Screenshot: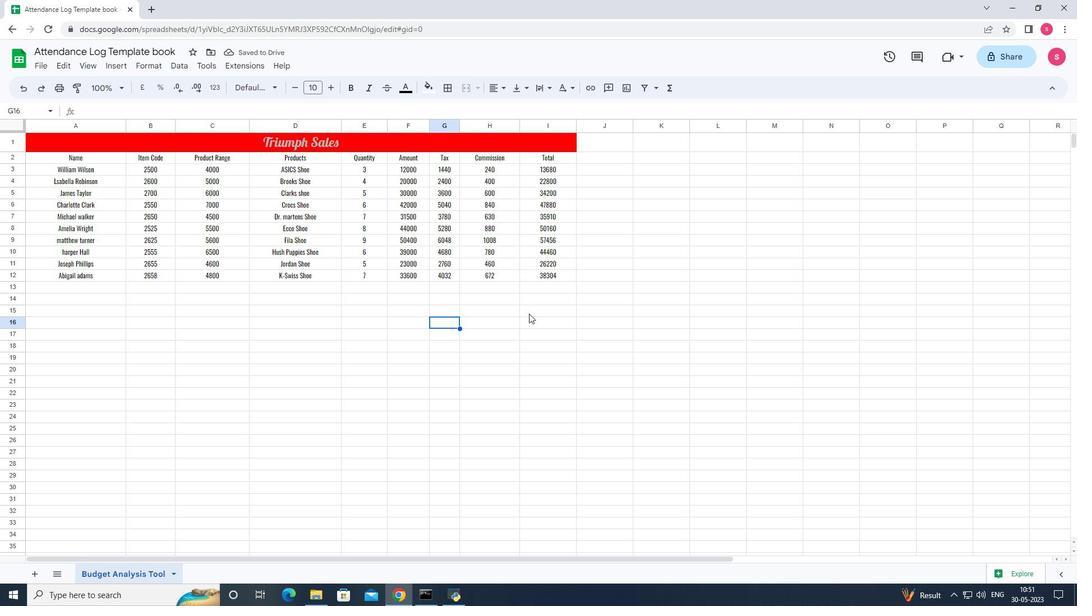 
Action: Mouse pressed left at (535, 316)
Screenshot: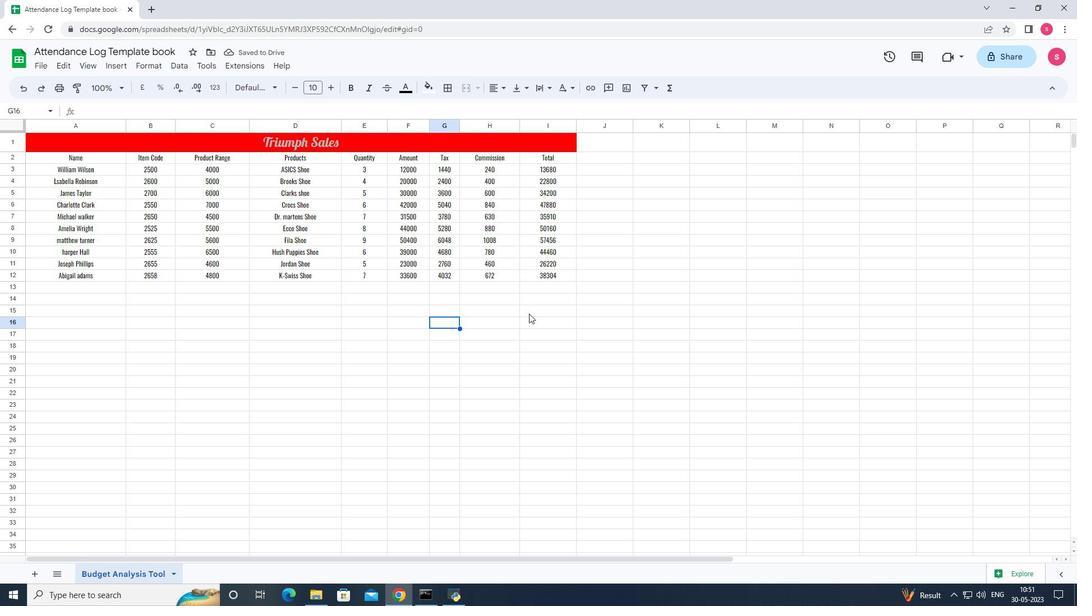 
Action: Key pressed ctrl+S
Screenshot: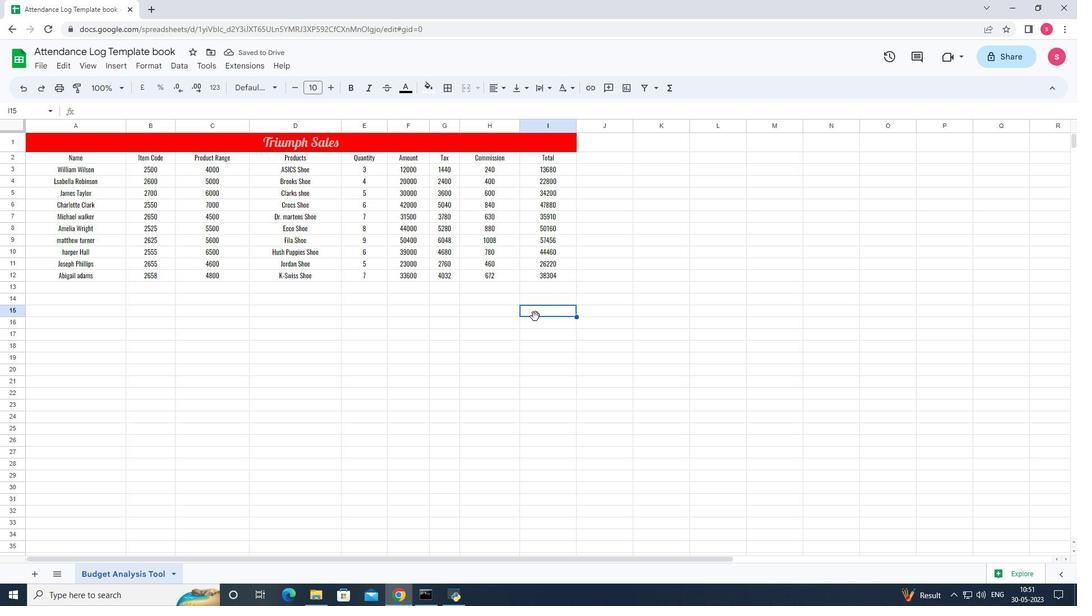 
Action: Mouse moved to (409, 346)
Screenshot: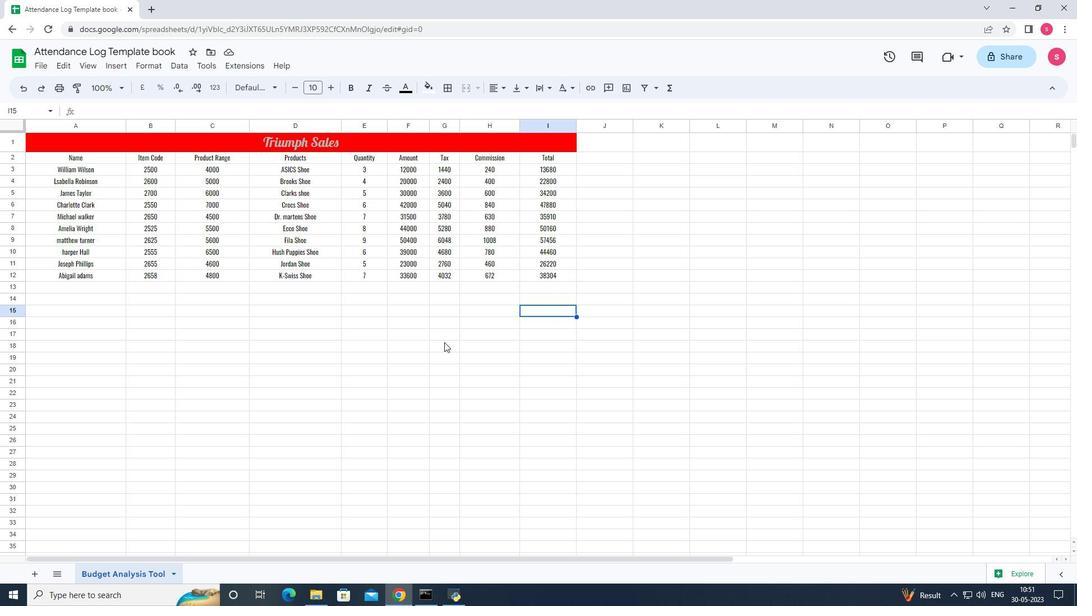 
Action: Mouse pressed left at (409, 346)
Screenshot: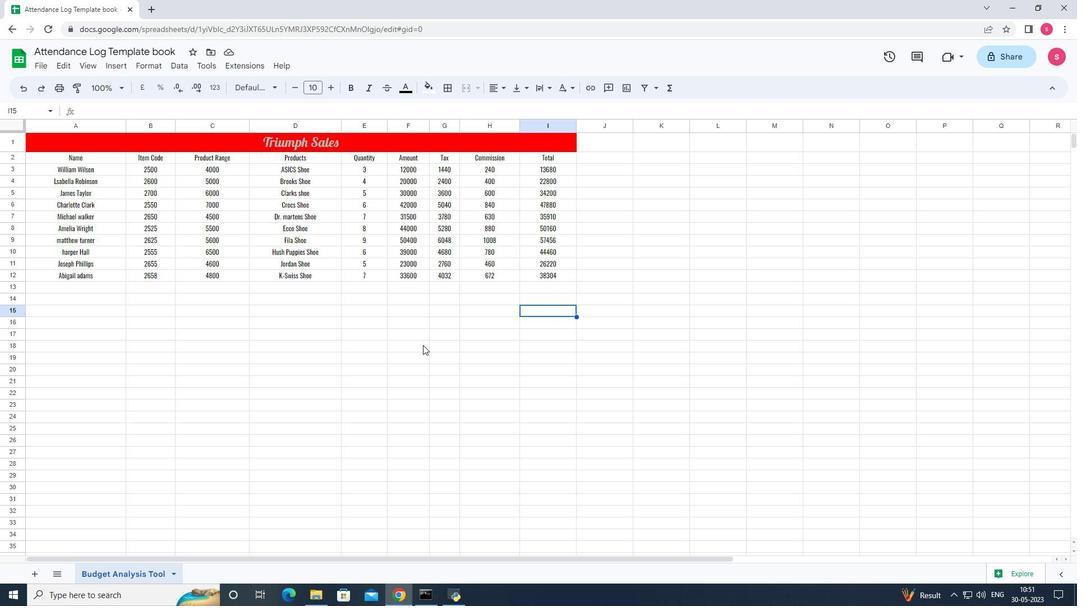 
